 Task: Find connections with filter location Harelbeke with filter topic #aiwith filter profile language English with filter current company Wipro Digital with filter school Jaypee Institute of Information Technology, Noida with filter industry Fundraising with filter service category Mobile Marketing with filter keywords title Archivist
Action: Mouse moved to (537, 93)
Screenshot: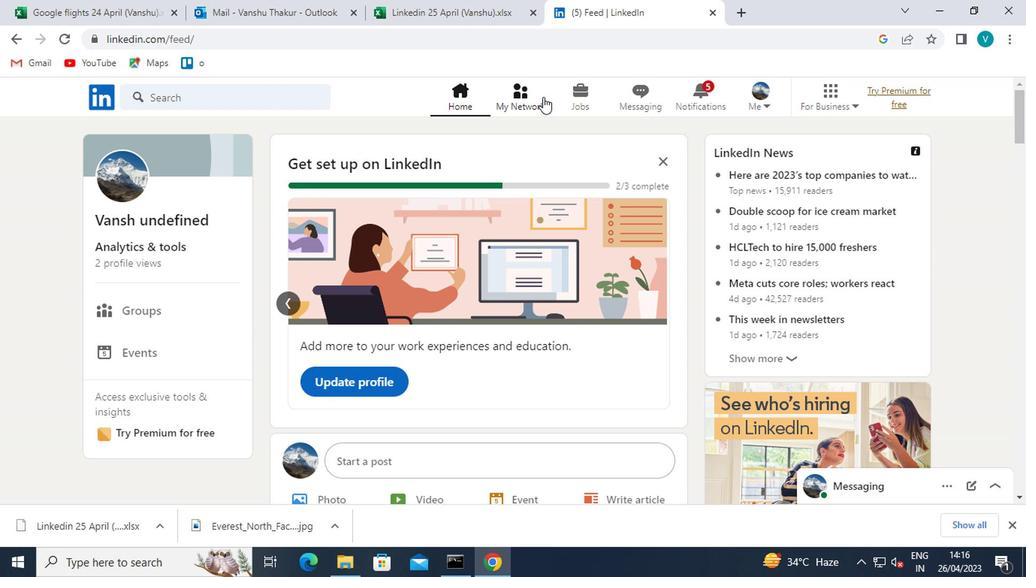 
Action: Mouse pressed left at (537, 93)
Screenshot: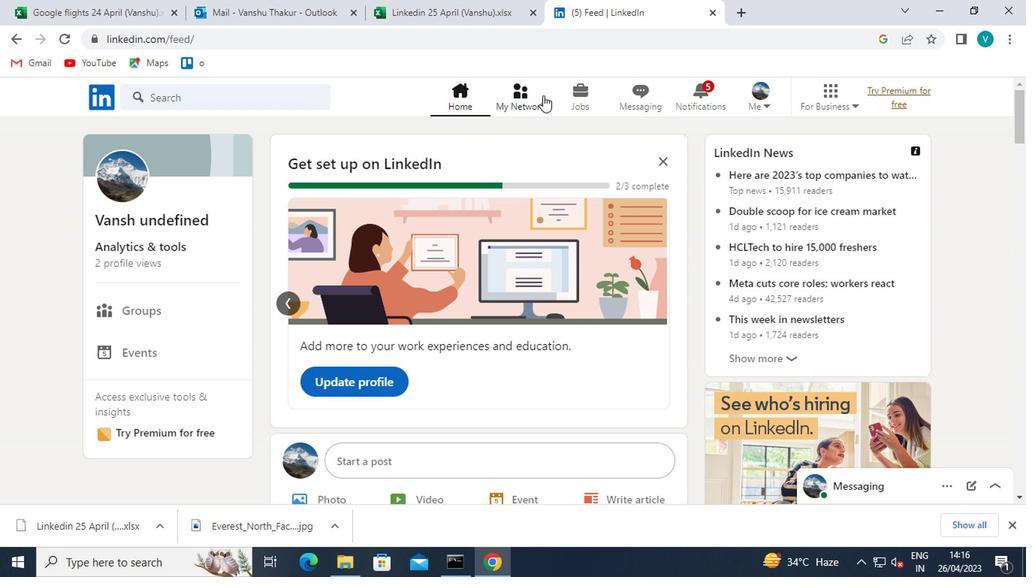 
Action: Mouse moved to (181, 183)
Screenshot: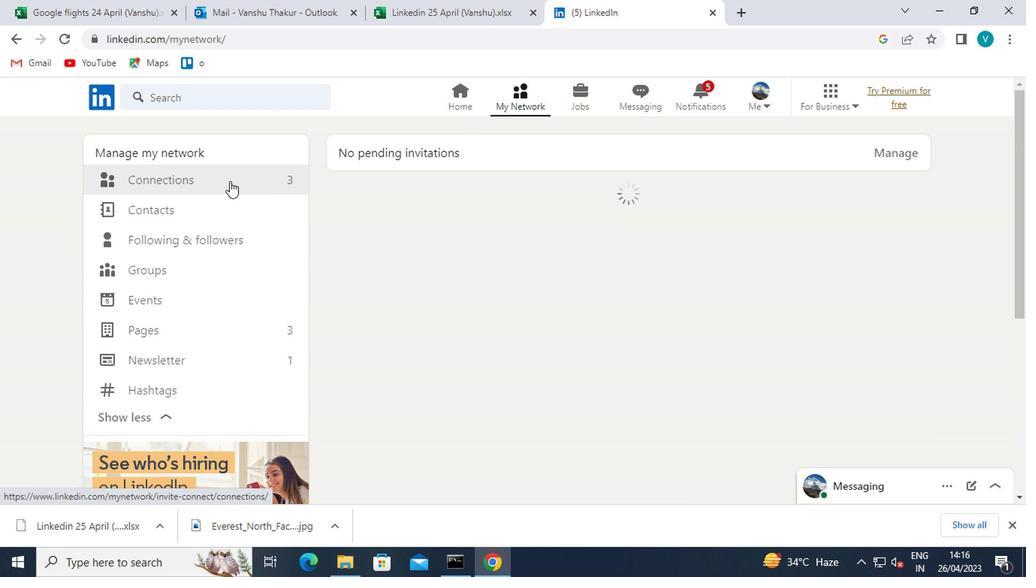 
Action: Mouse pressed left at (181, 183)
Screenshot: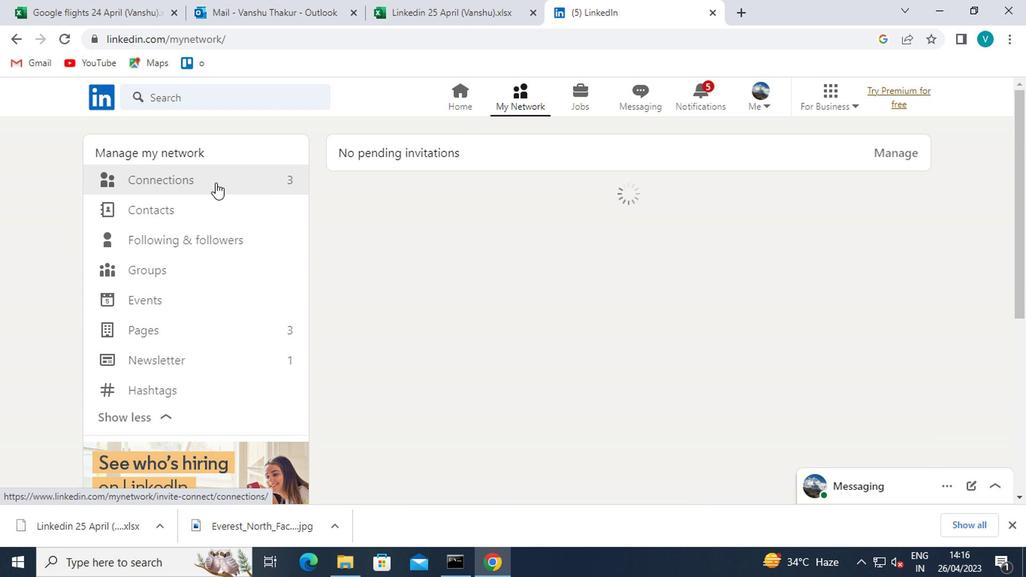 
Action: Mouse moved to (606, 176)
Screenshot: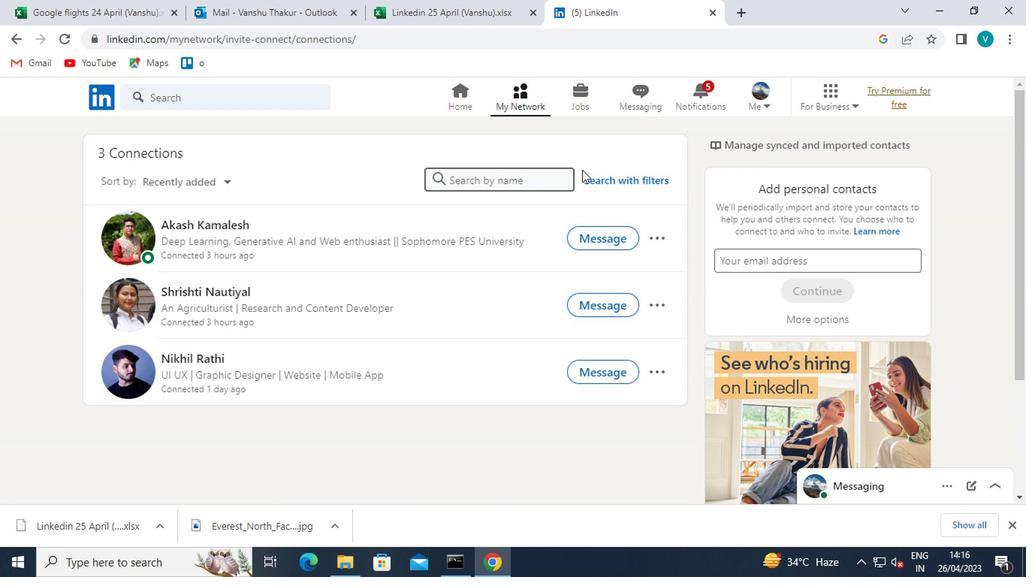 
Action: Mouse pressed left at (606, 176)
Screenshot: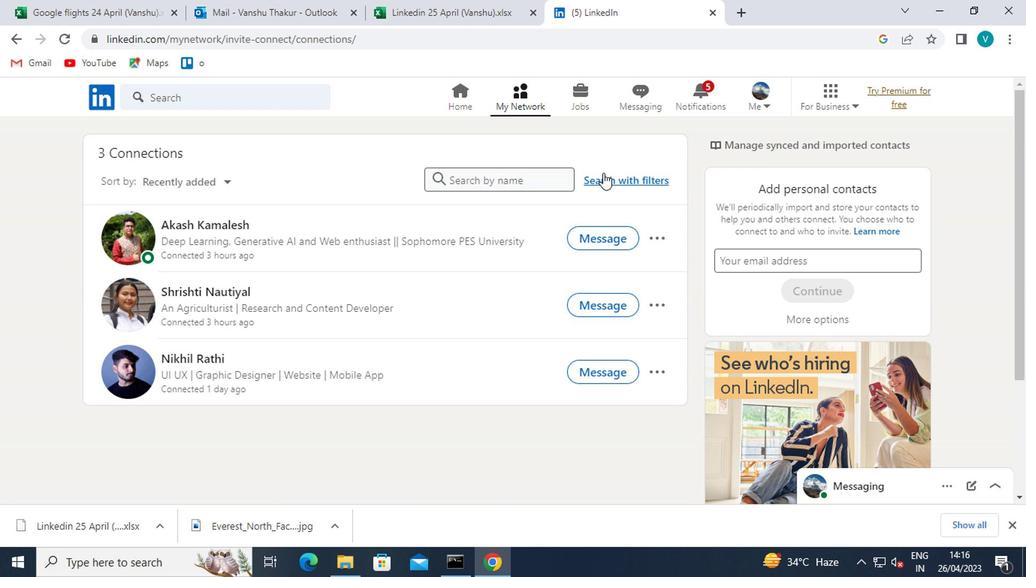 
Action: Mouse moved to (496, 142)
Screenshot: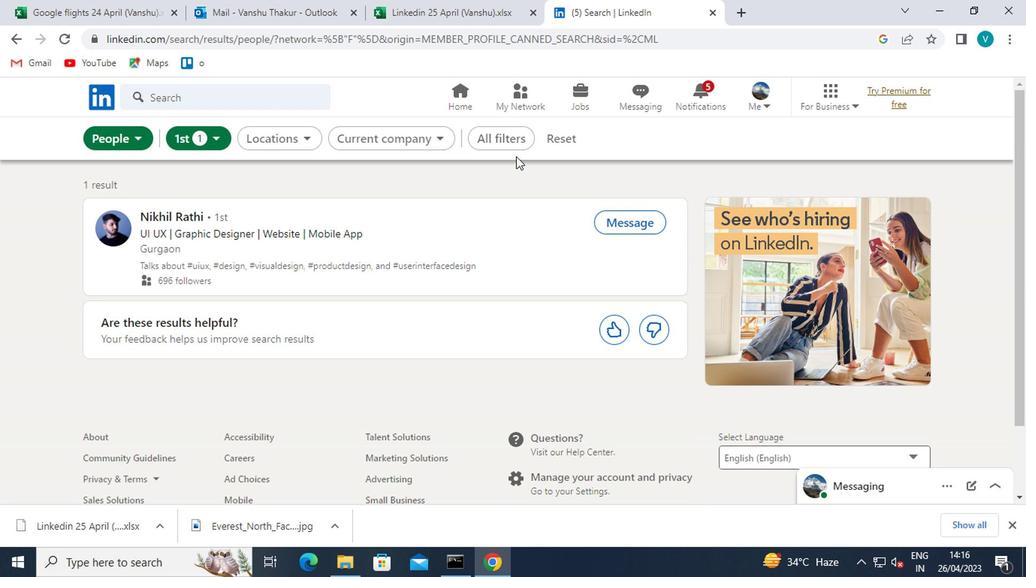 
Action: Mouse pressed left at (496, 142)
Screenshot: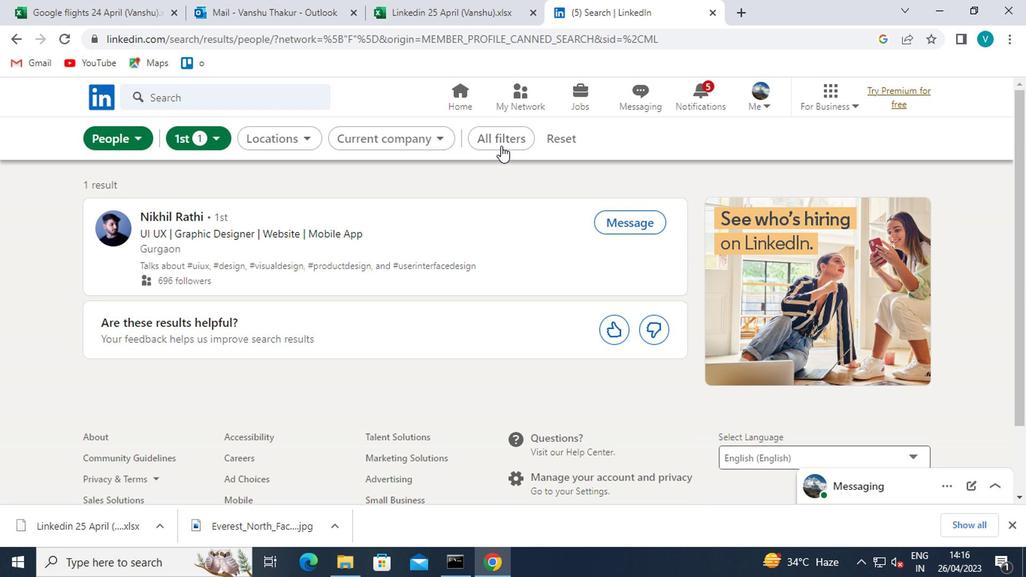 
Action: Mouse moved to (764, 277)
Screenshot: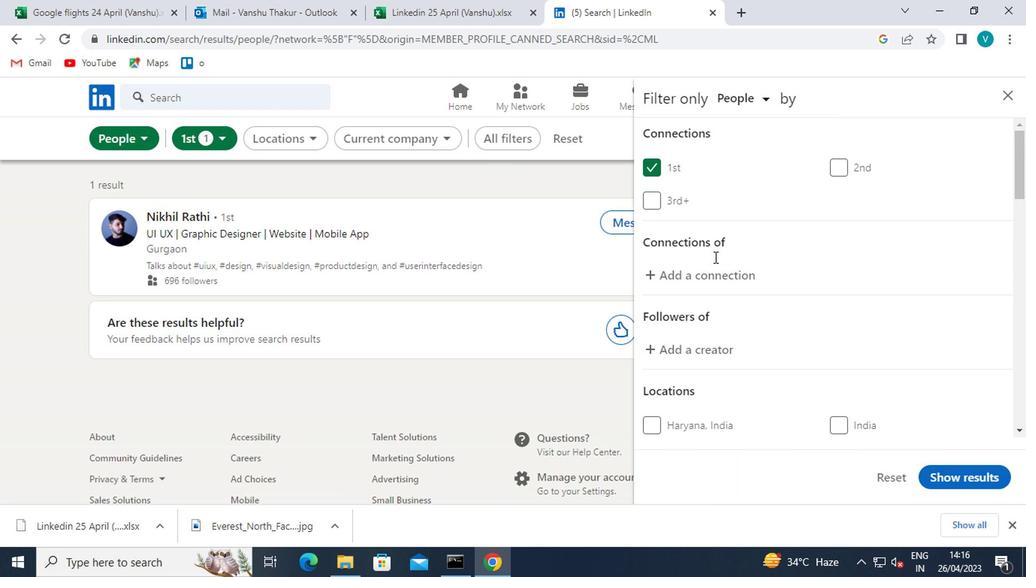 
Action: Mouse scrolled (764, 277) with delta (0, 0)
Screenshot: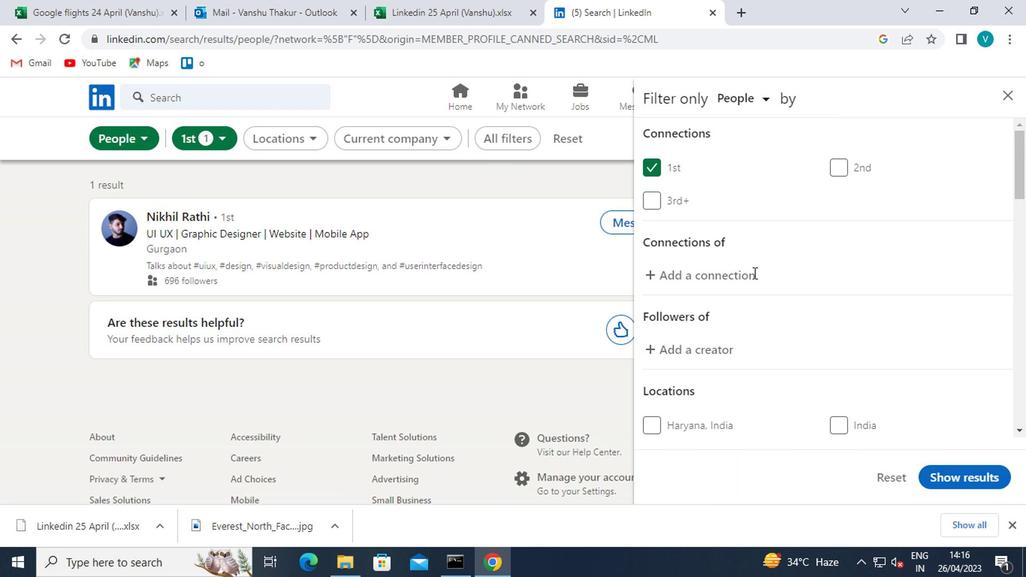 
Action: Mouse moved to (764, 279)
Screenshot: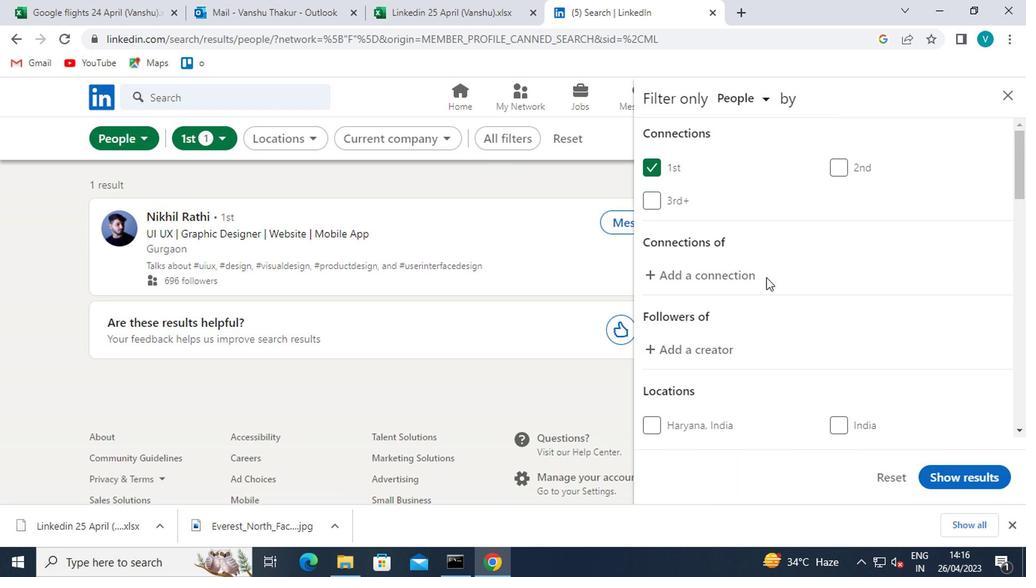 
Action: Mouse scrolled (764, 277) with delta (0, -1)
Screenshot: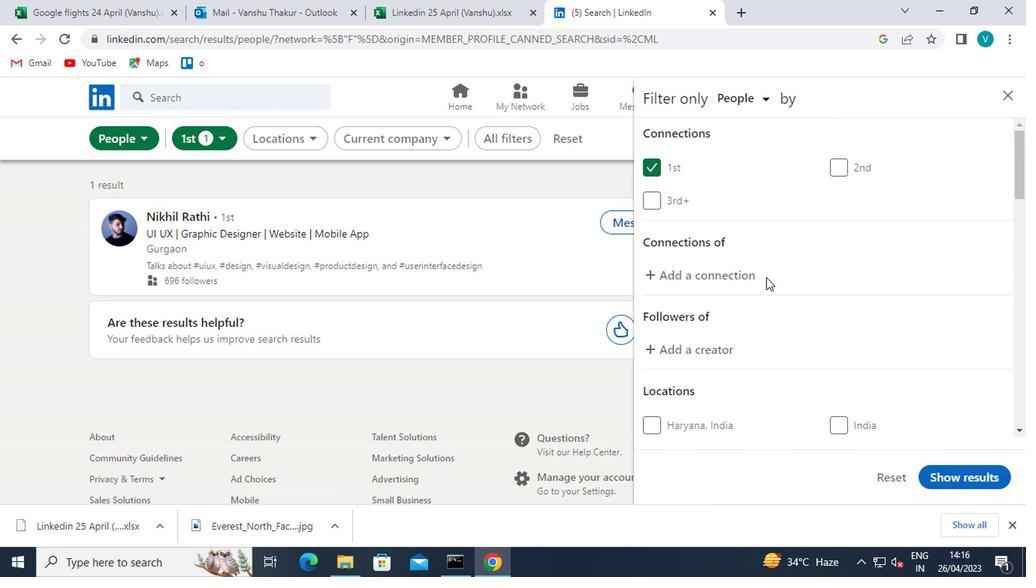 
Action: Mouse scrolled (764, 277) with delta (0, -1)
Screenshot: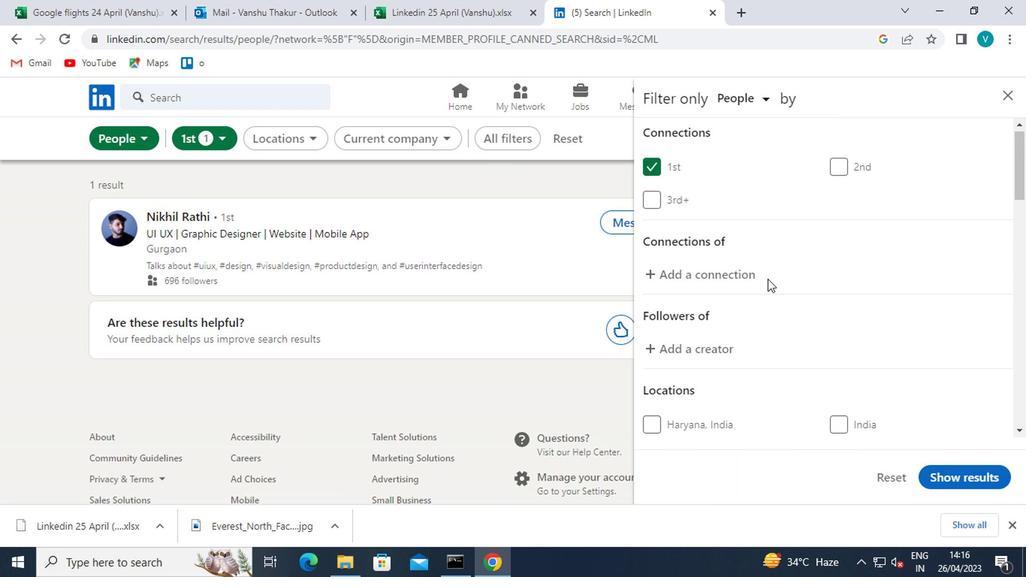 
Action: Mouse moved to (706, 265)
Screenshot: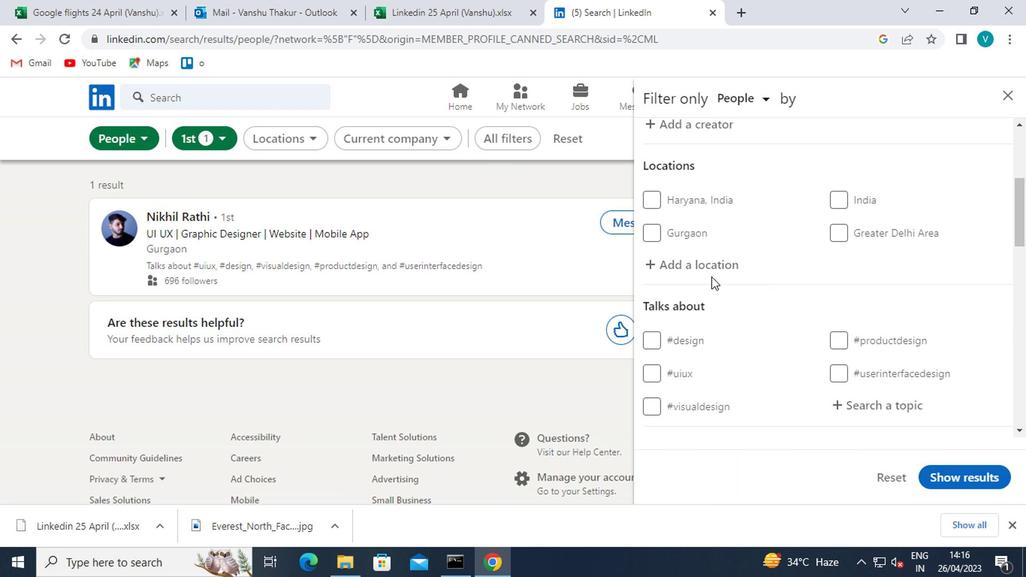 
Action: Mouse pressed left at (706, 265)
Screenshot: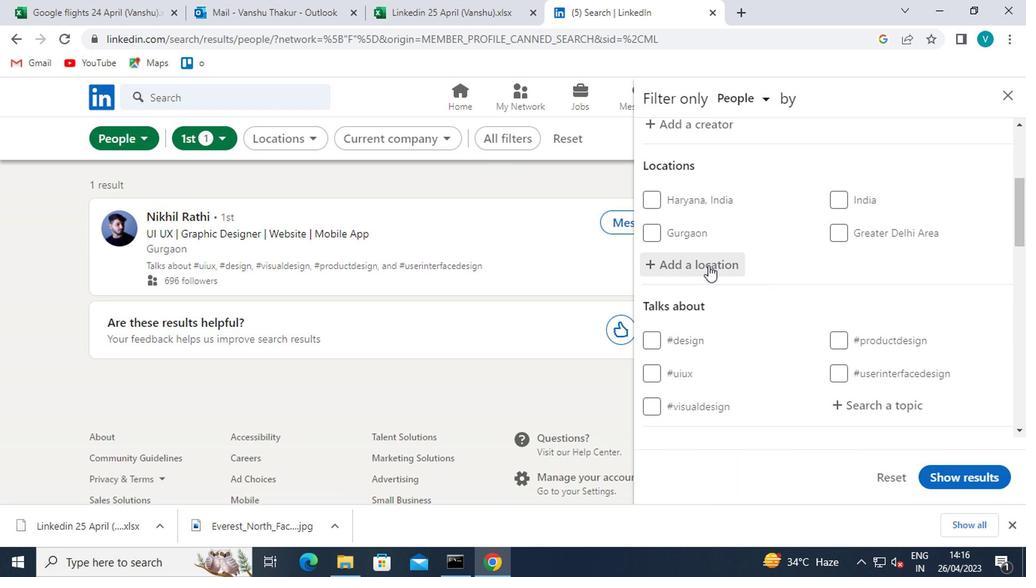
Action: Key pressed <Key.shift>HARELBEKE
Screenshot: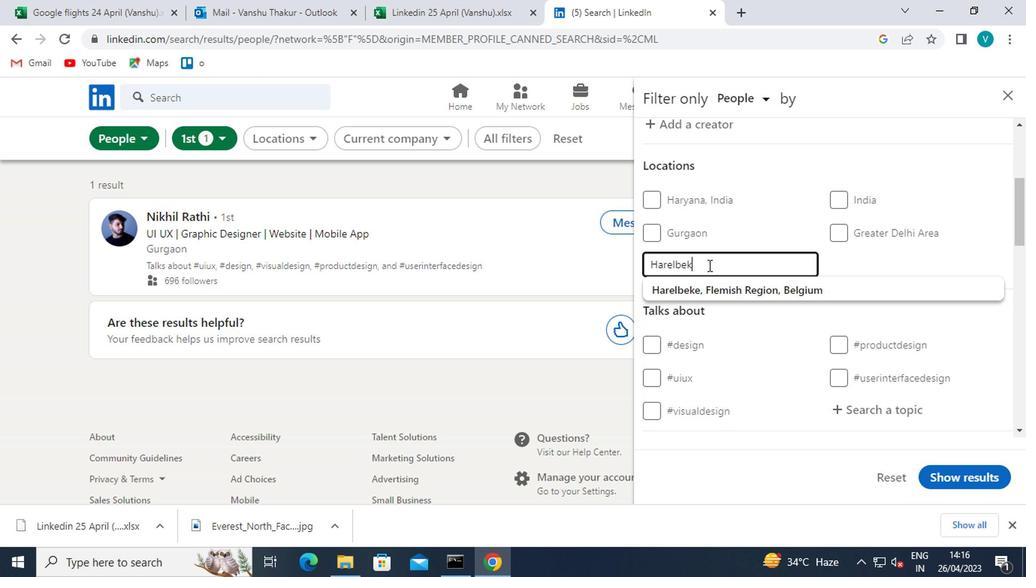 
Action: Mouse moved to (751, 295)
Screenshot: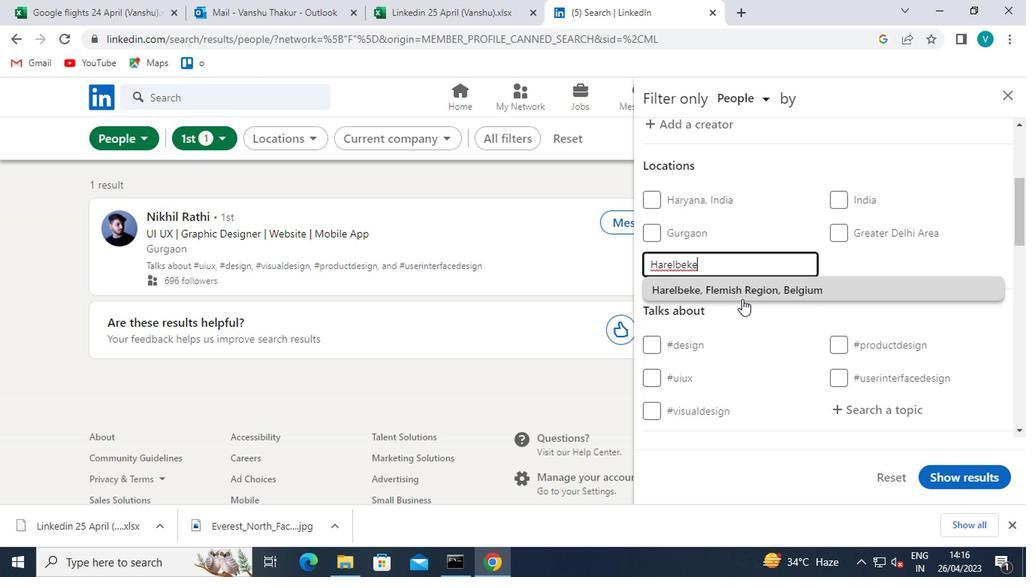 
Action: Mouse pressed left at (751, 295)
Screenshot: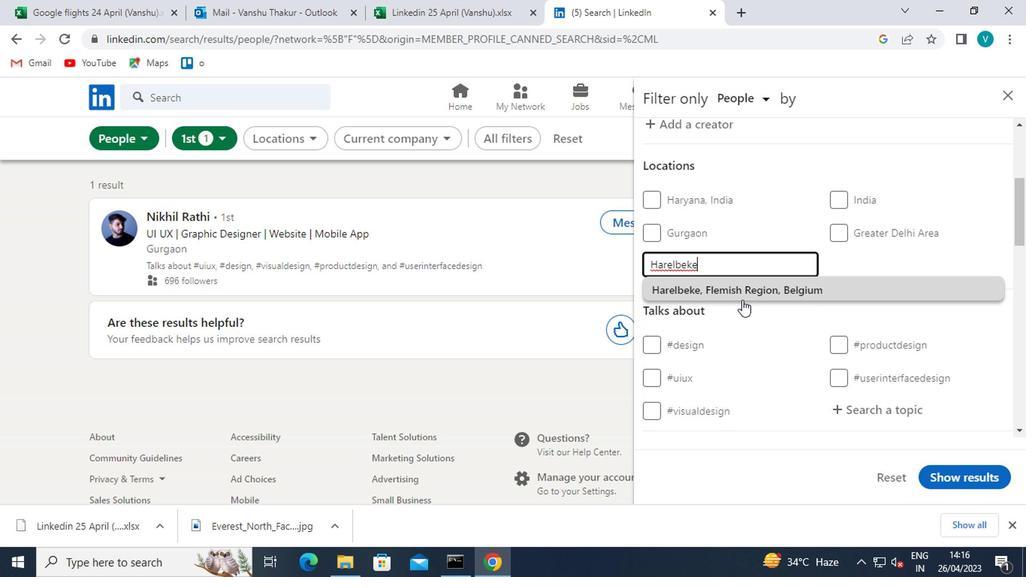 
Action: Mouse moved to (752, 294)
Screenshot: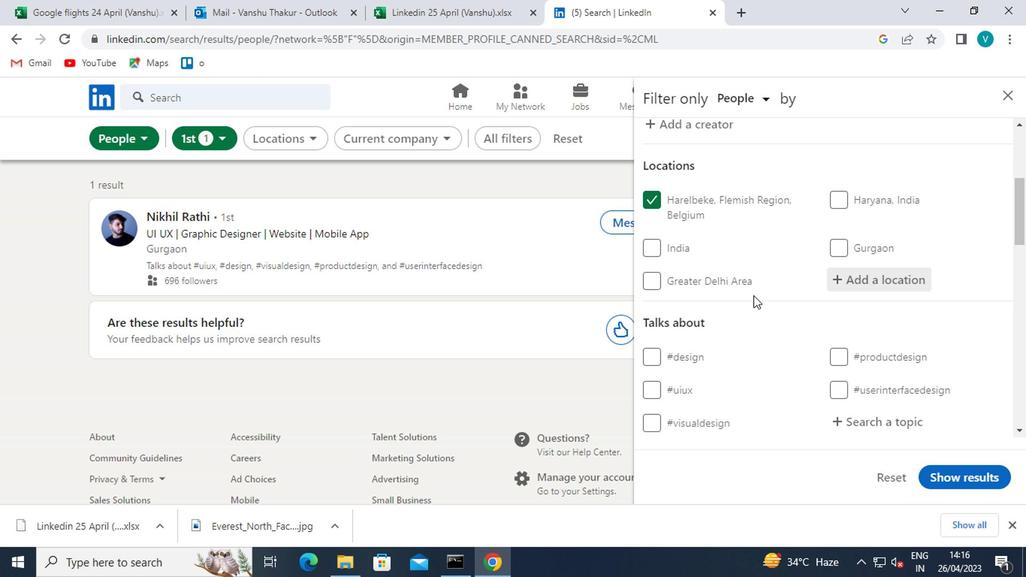 
Action: Mouse scrolled (752, 292) with delta (0, -1)
Screenshot: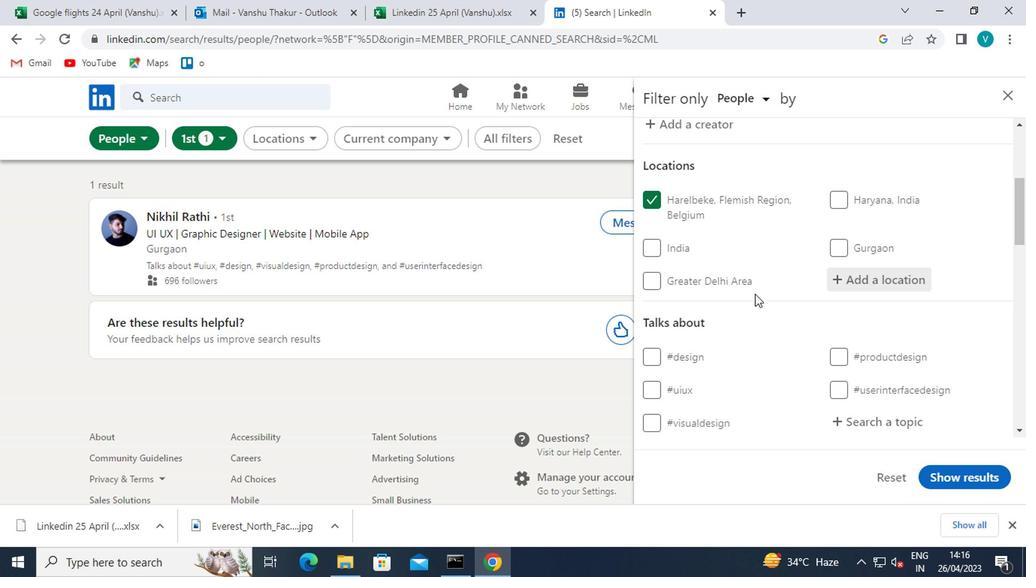 
Action: Mouse moved to (852, 345)
Screenshot: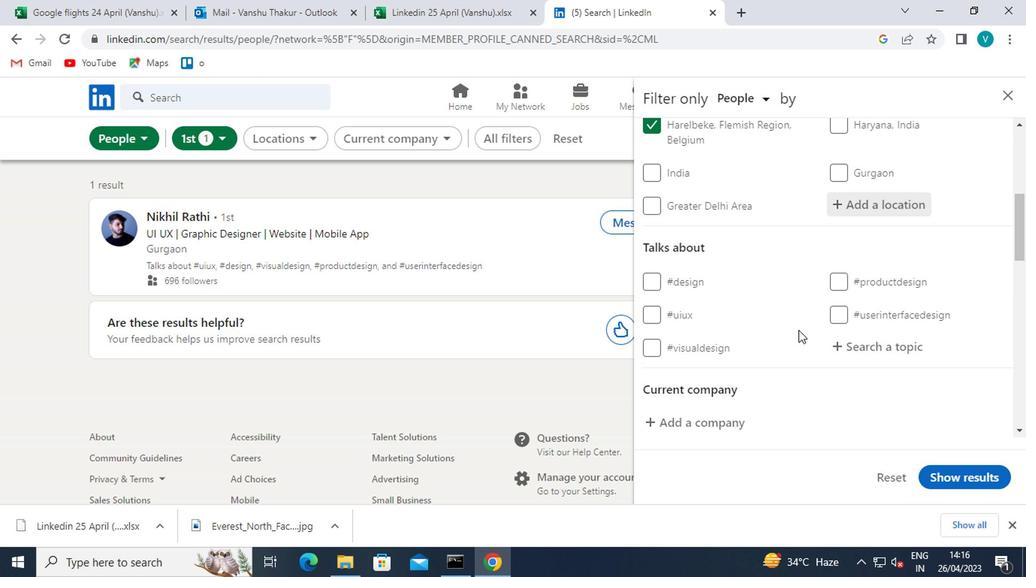 
Action: Mouse pressed left at (852, 345)
Screenshot: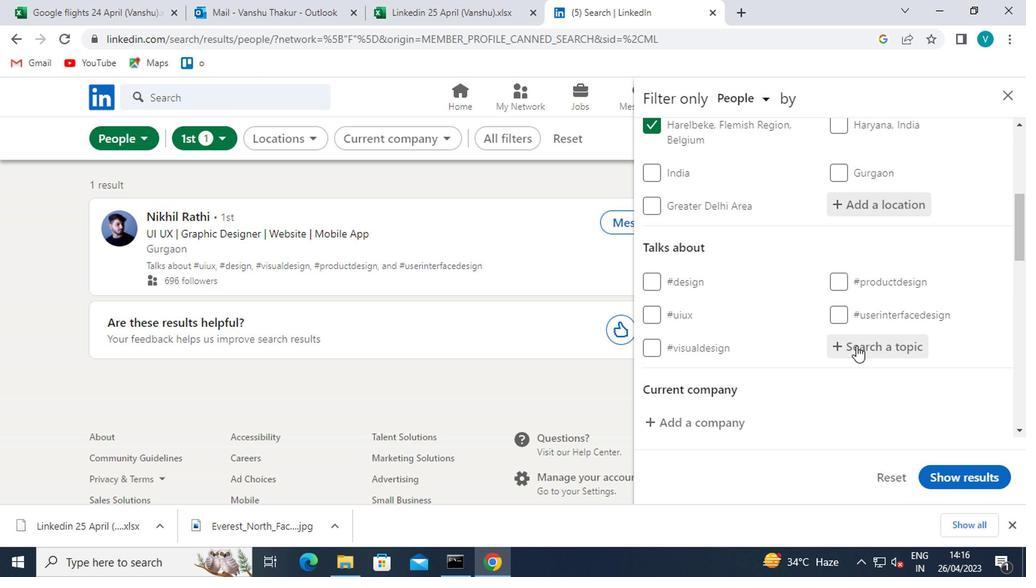 
Action: Mouse moved to (848, 347)
Screenshot: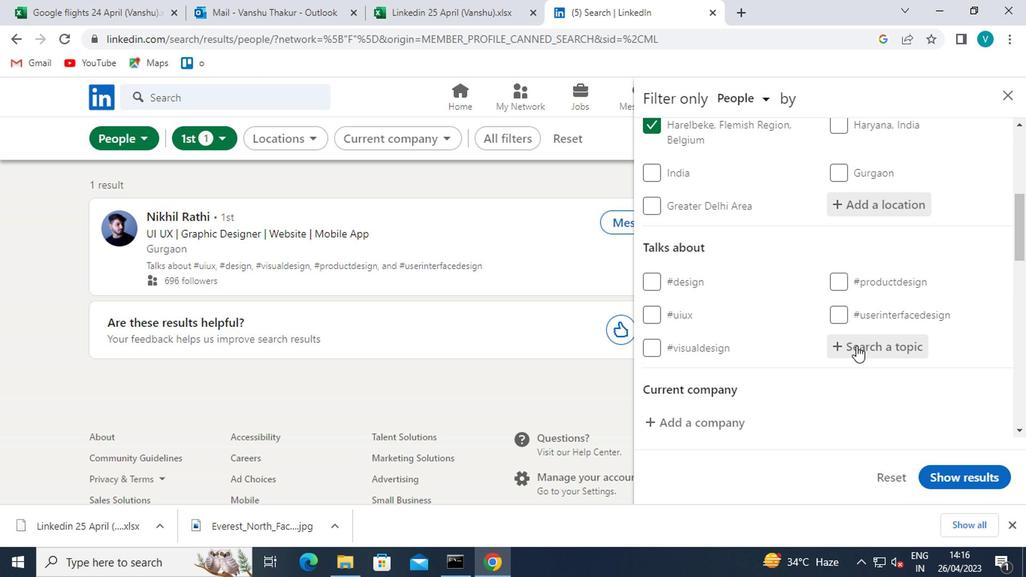 
Action: Key pressed <Key.shift>#AI
Screenshot: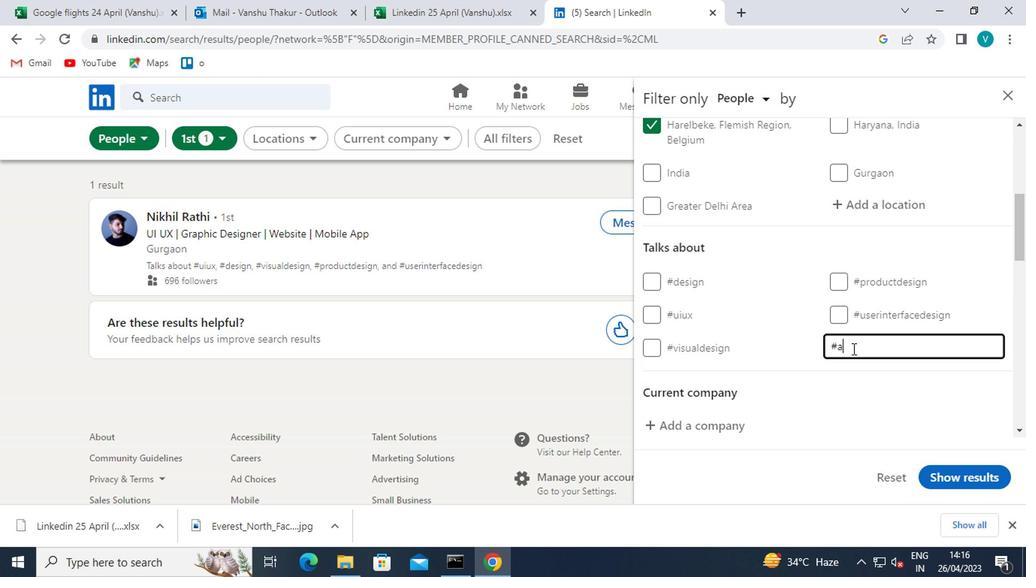 
Action: Mouse moved to (827, 367)
Screenshot: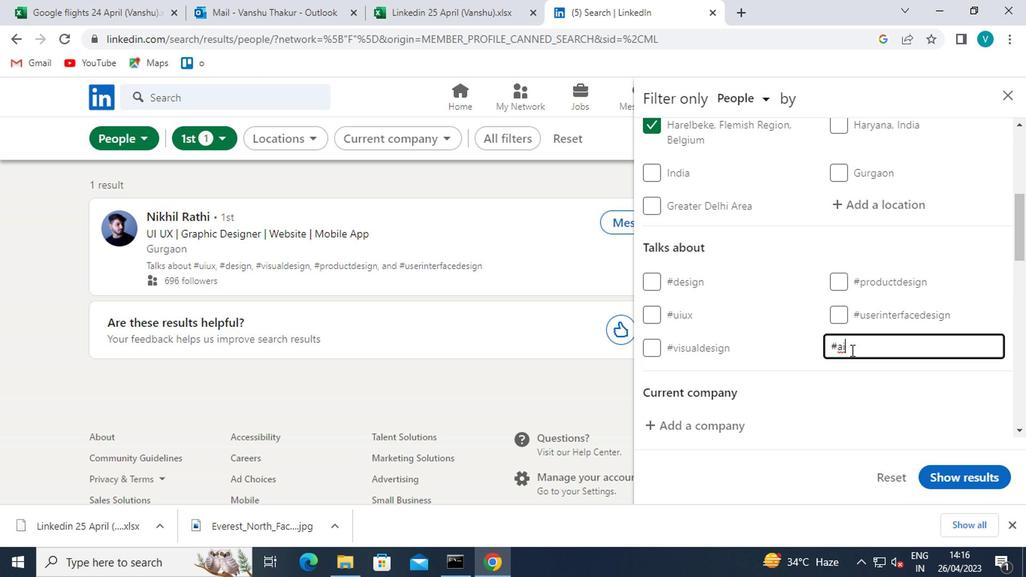
Action: Mouse pressed left at (827, 367)
Screenshot: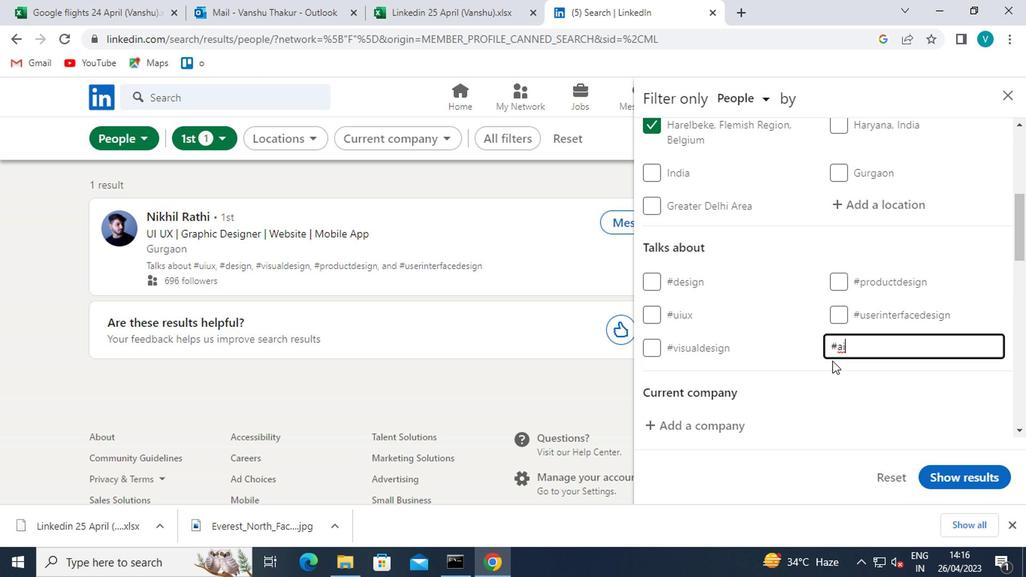 
Action: Mouse moved to (831, 367)
Screenshot: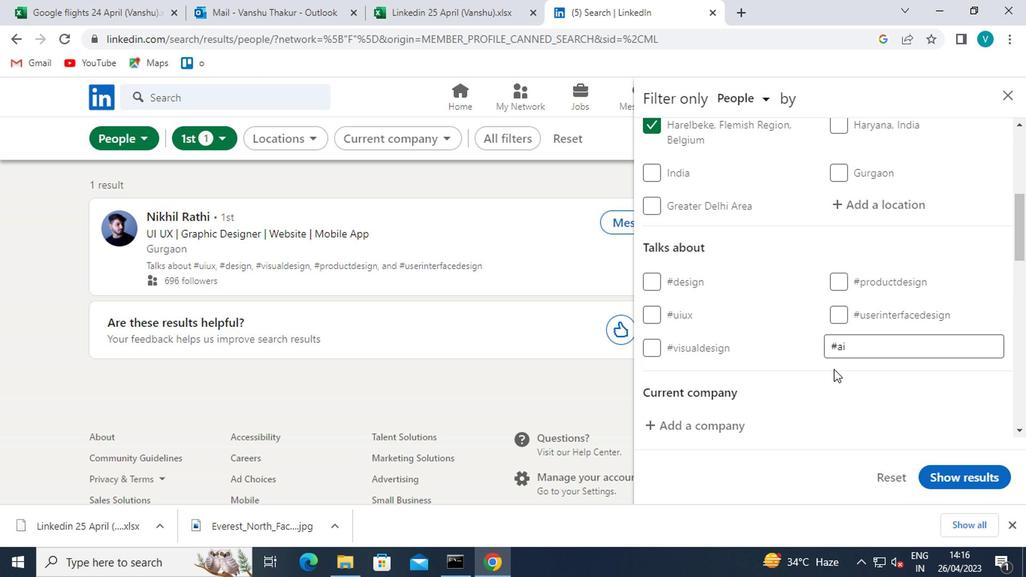 
Action: Mouse scrolled (831, 366) with delta (0, -1)
Screenshot: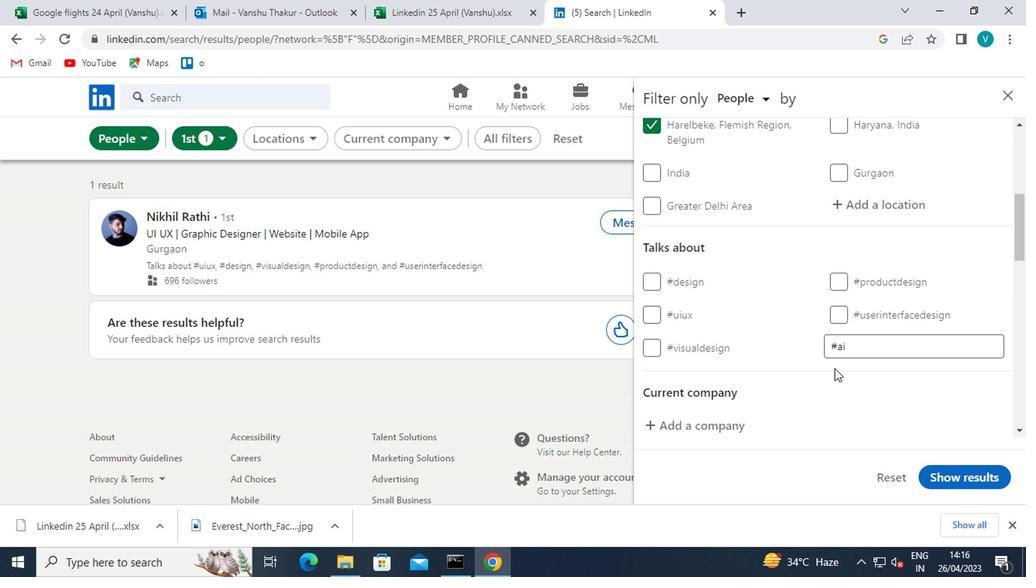 
Action: Mouse scrolled (831, 366) with delta (0, -1)
Screenshot: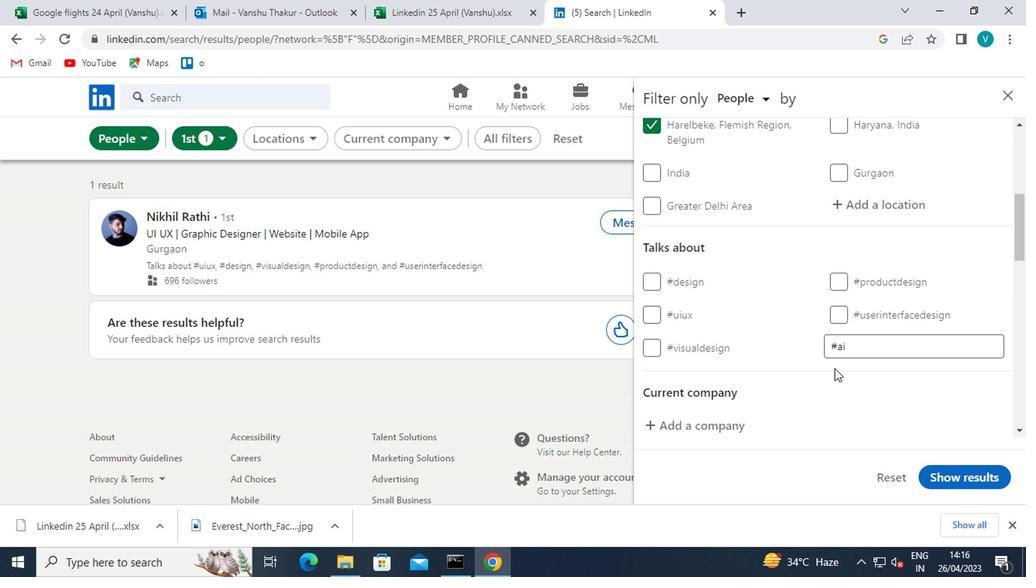 
Action: Mouse scrolled (831, 366) with delta (0, -1)
Screenshot: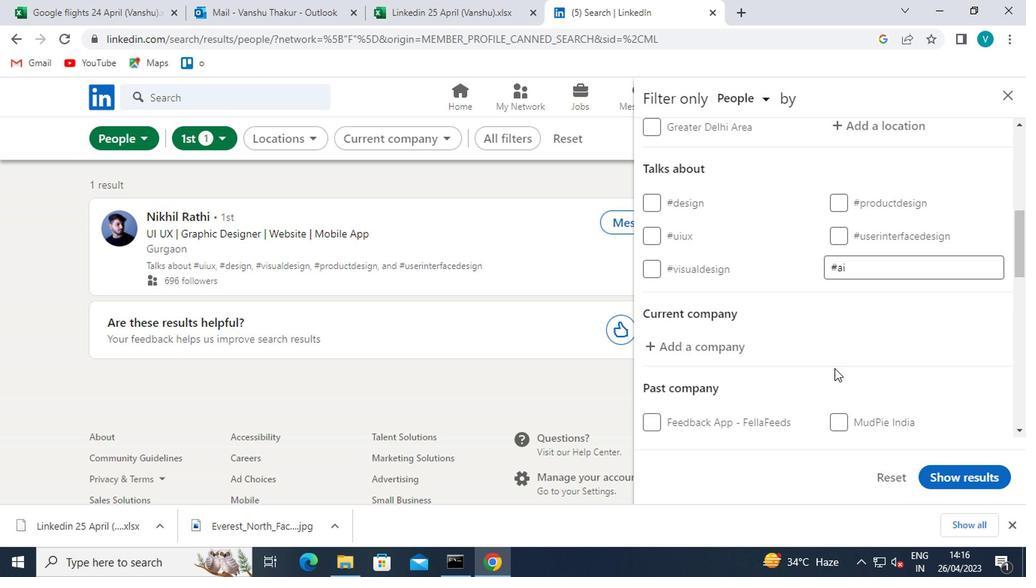 
Action: Mouse scrolled (831, 366) with delta (0, -1)
Screenshot: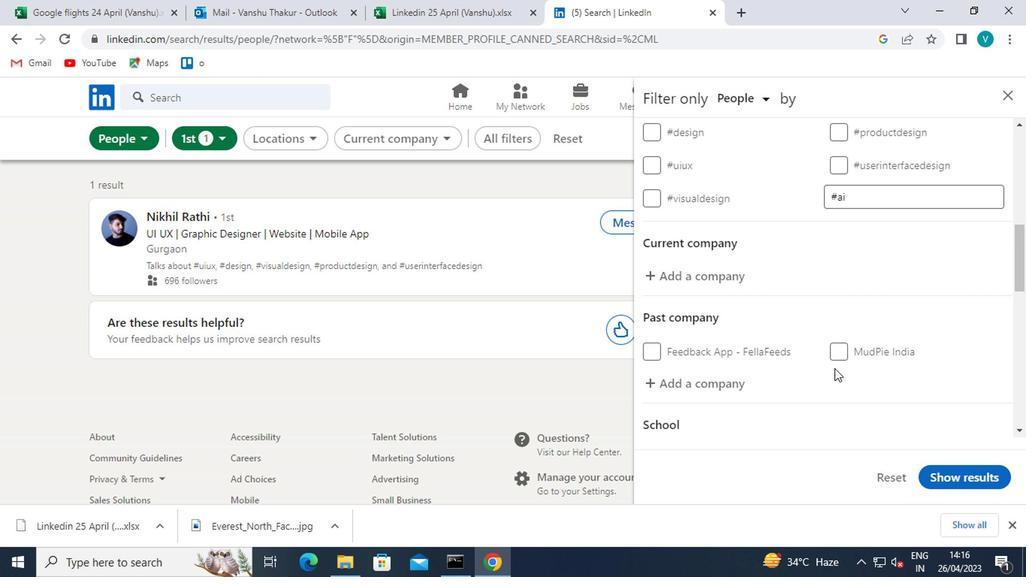 
Action: Mouse moved to (831, 367)
Screenshot: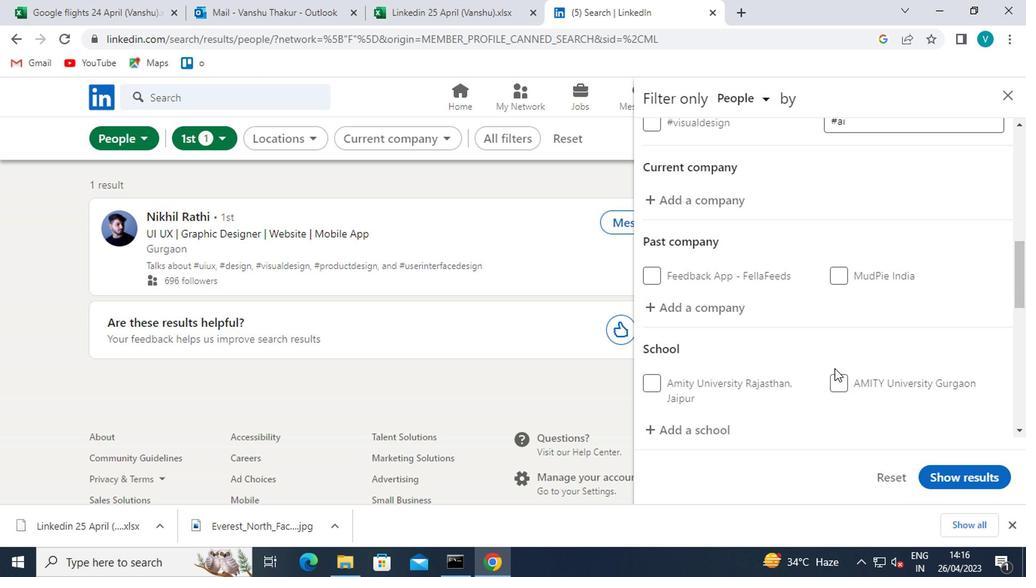 
Action: Mouse scrolled (831, 366) with delta (0, -1)
Screenshot: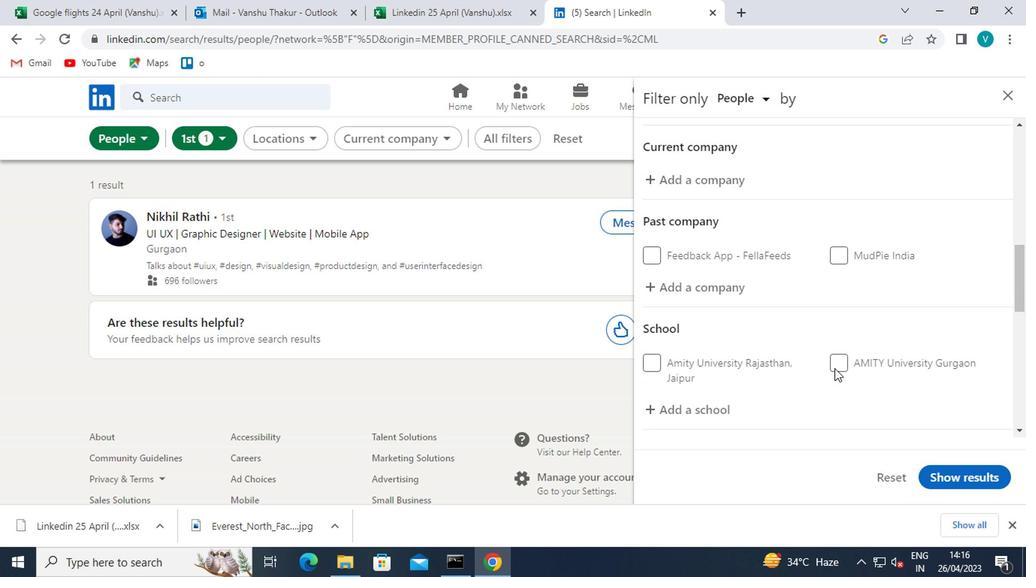 
Action: Mouse moved to (830, 367)
Screenshot: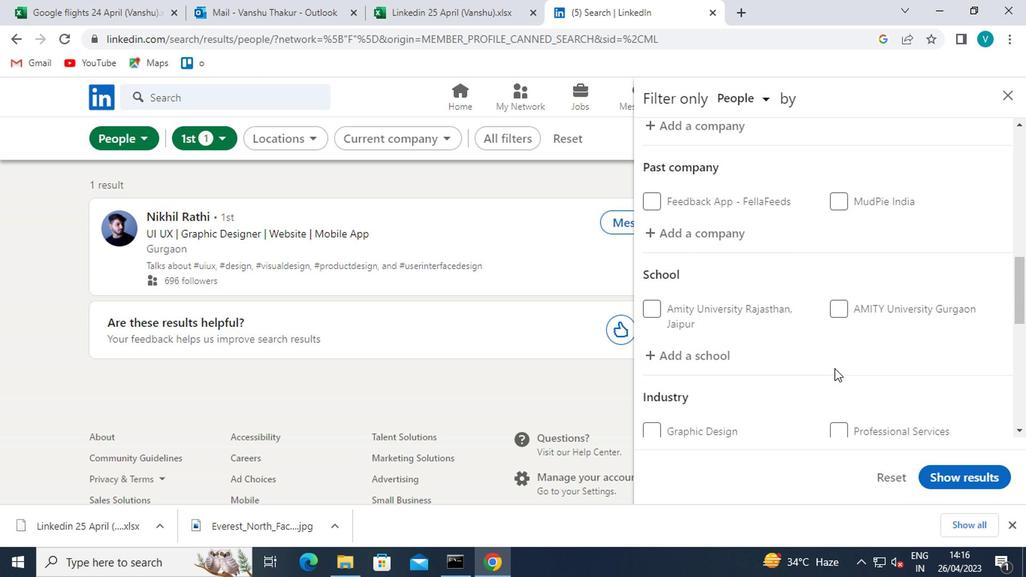 
Action: Mouse scrolled (830, 366) with delta (0, -1)
Screenshot: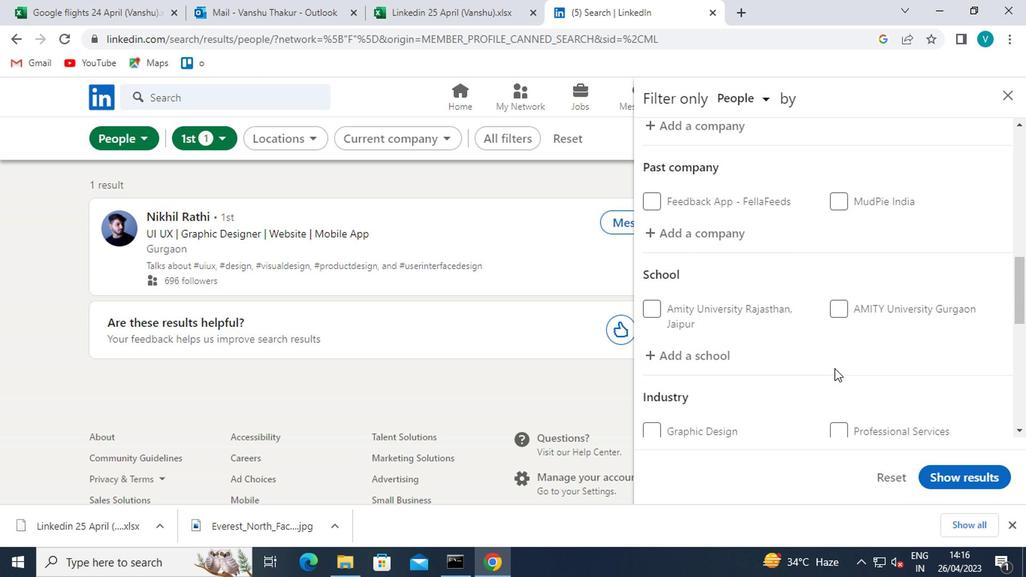 
Action: Mouse moved to (650, 390)
Screenshot: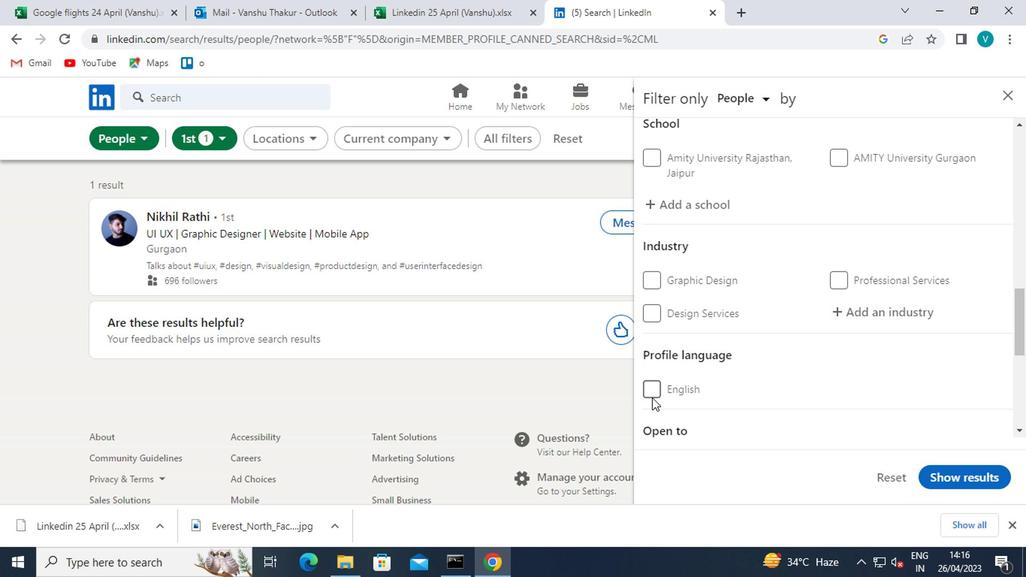 
Action: Mouse pressed left at (650, 390)
Screenshot: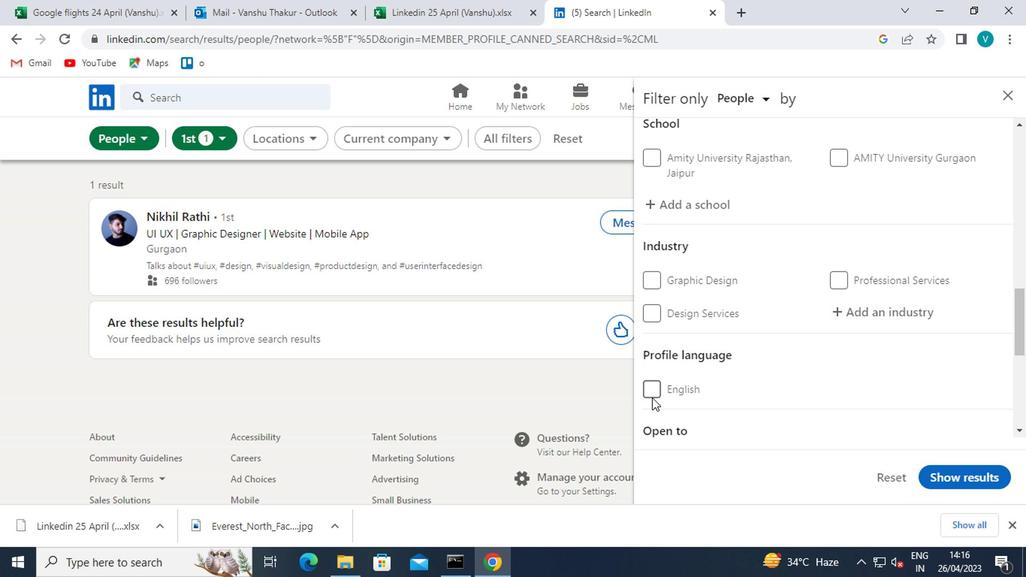 
Action: Mouse moved to (792, 366)
Screenshot: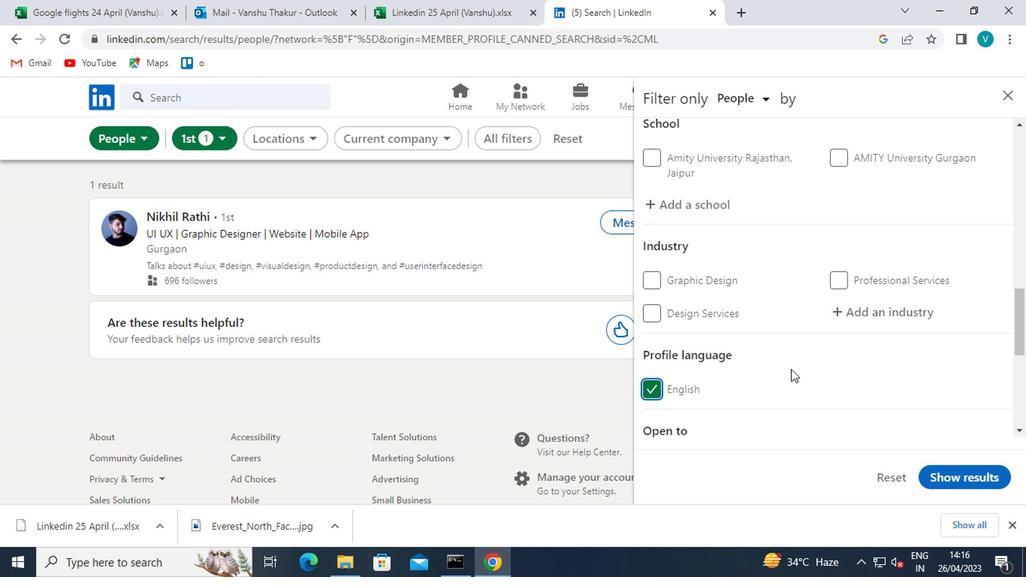 
Action: Mouse scrolled (792, 366) with delta (0, 0)
Screenshot: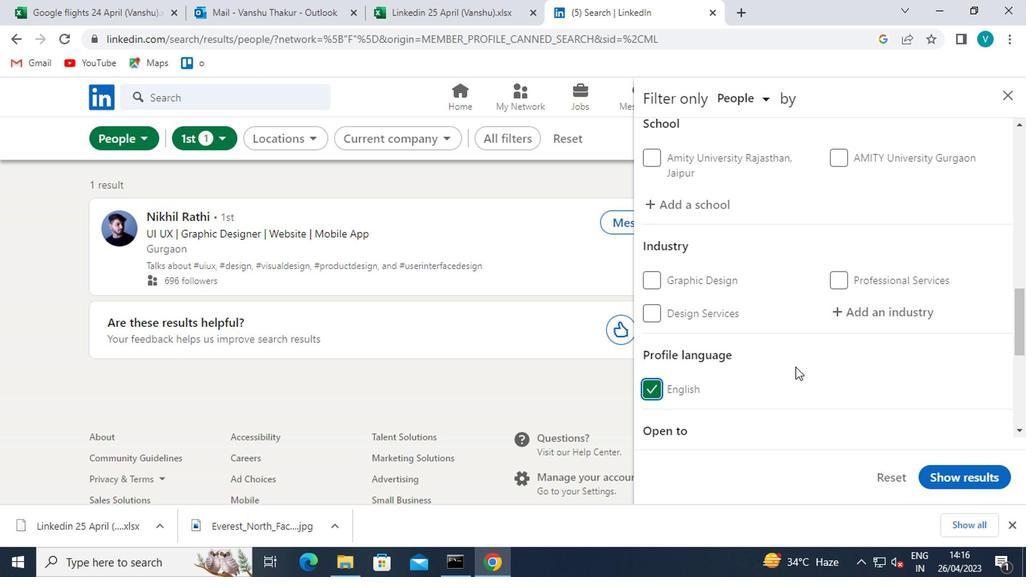 
Action: Mouse scrolled (792, 366) with delta (0, 0)
Screenshot: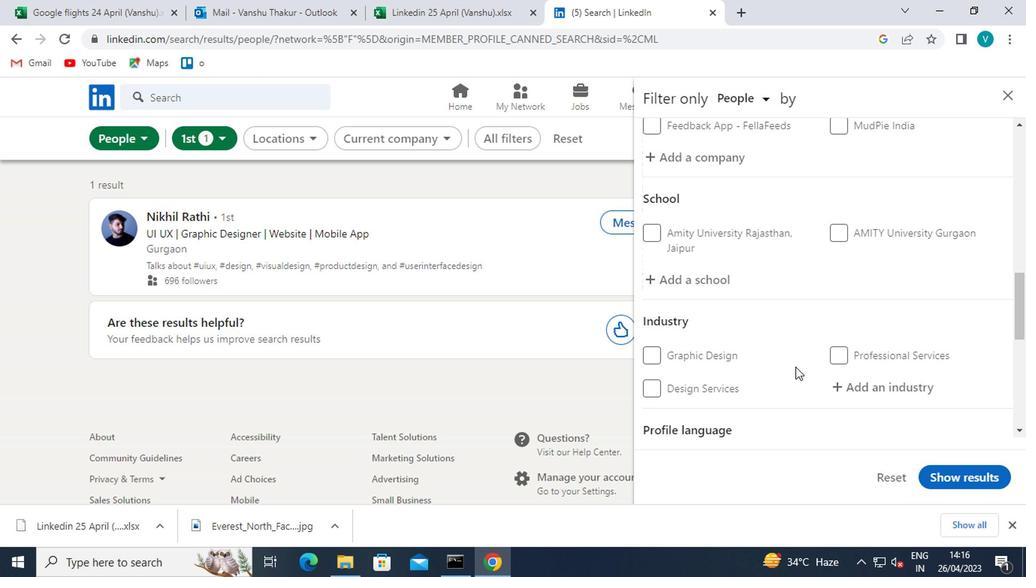 
Action: Mouse scrolled (792, 366) with delta (0, 0)
Screenshot: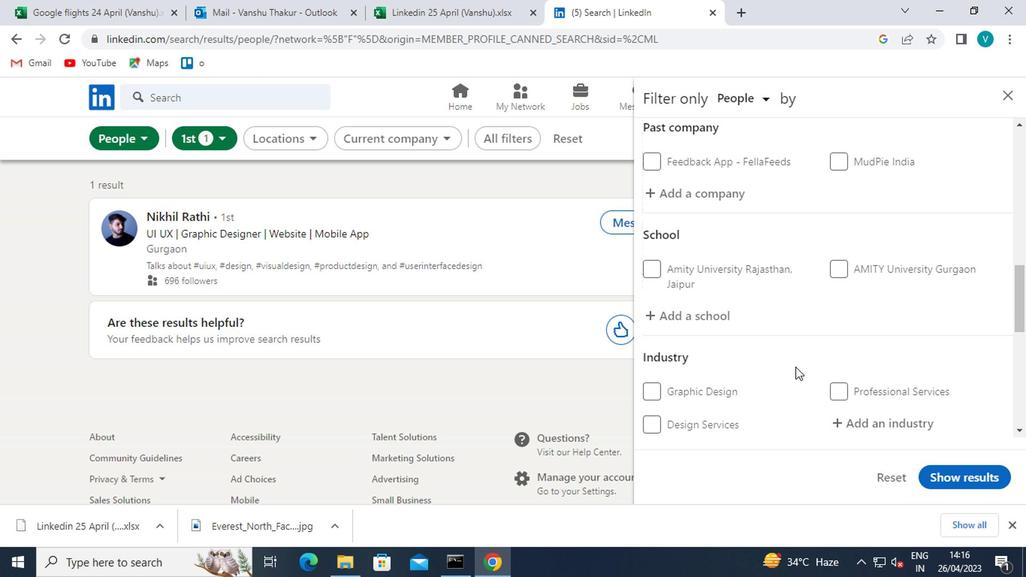 
Action: Mouse moved to (712, 206)
Screenshot: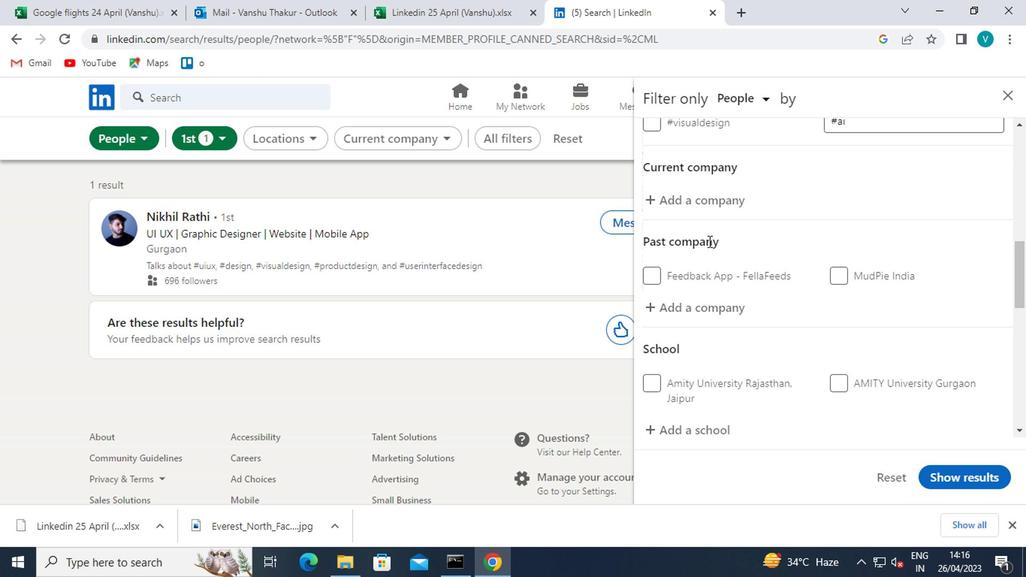 
Action: Mouse pressed left at (712, 206)
Screenshot: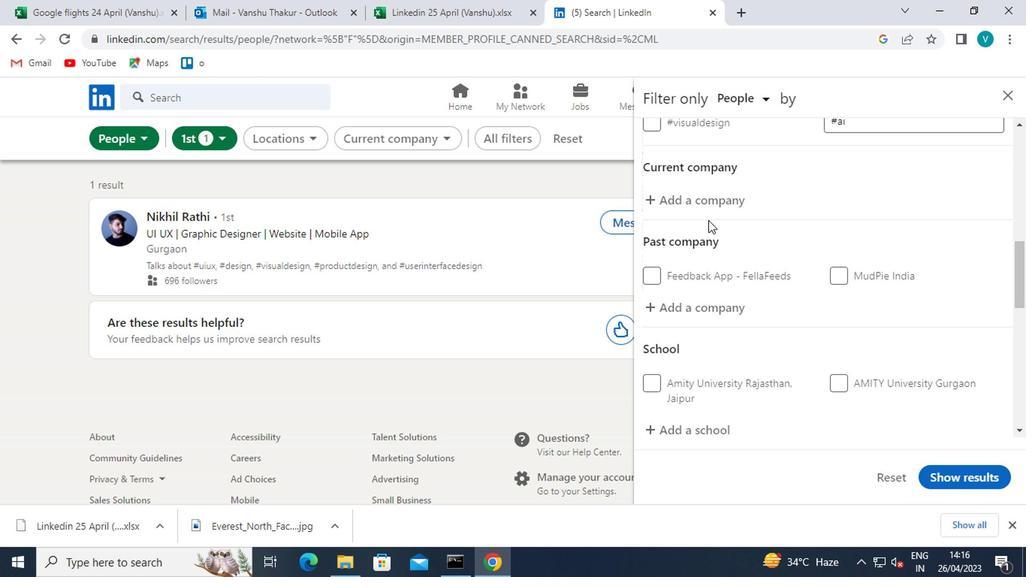
Action: Mouse moved to (707, 206)
Screenshot: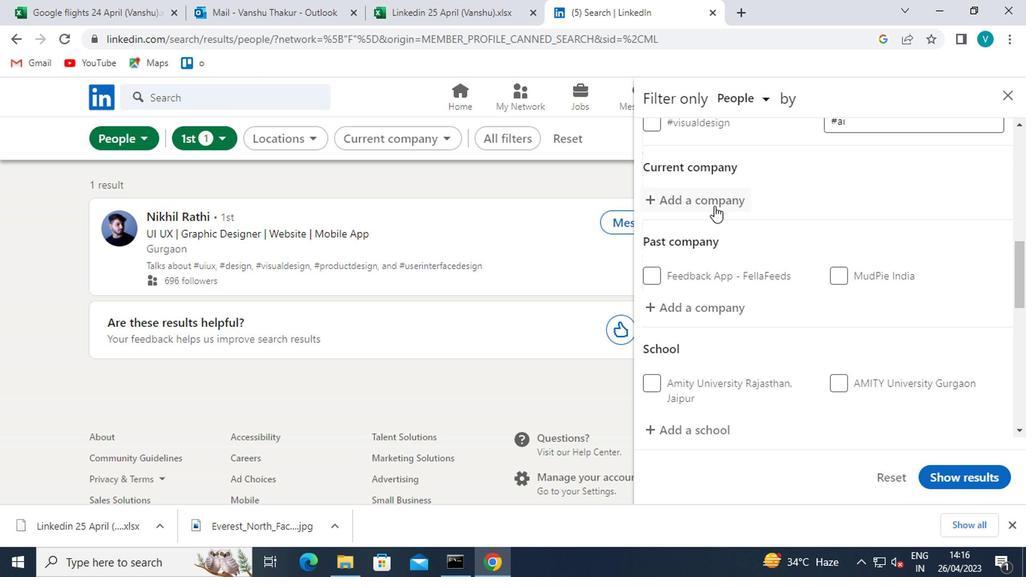 
Action: Key pressed <Key.shift>WIPRO<Key.space>
Screenshot: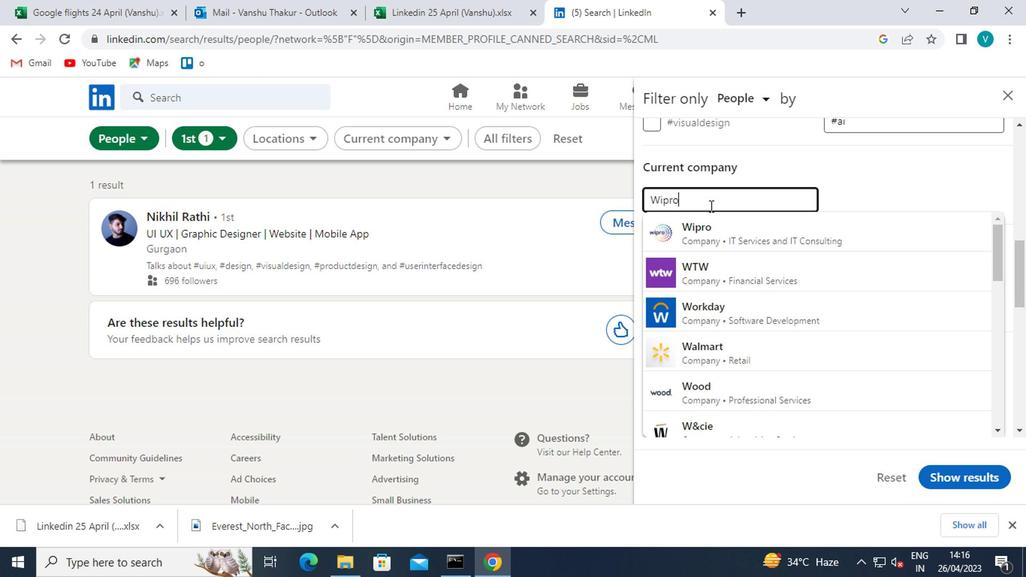 
Action: Mouse moved to (705, 358)
Screenshot: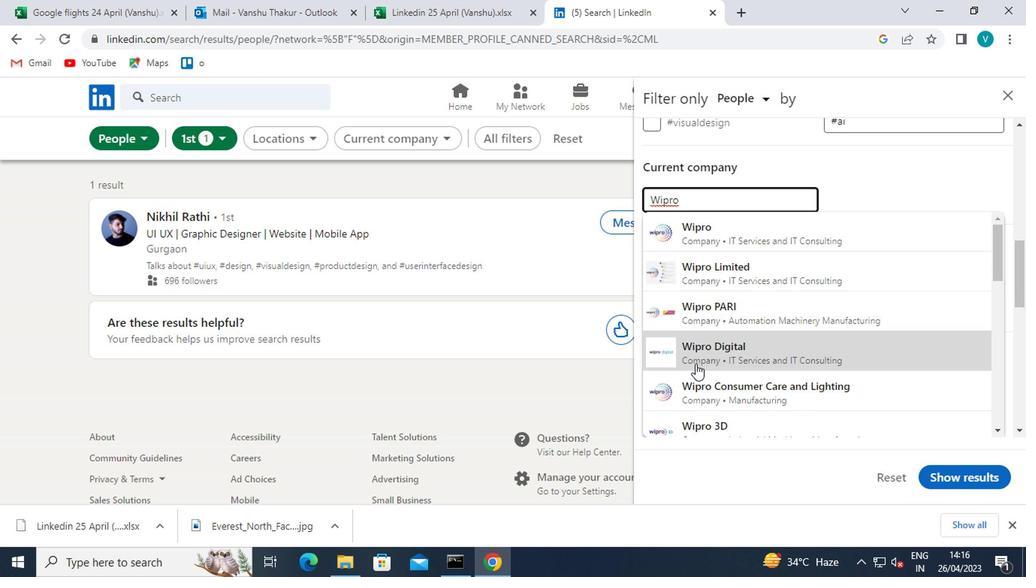 
Action: Mouse pressed left at (705, 358)
Screenshot: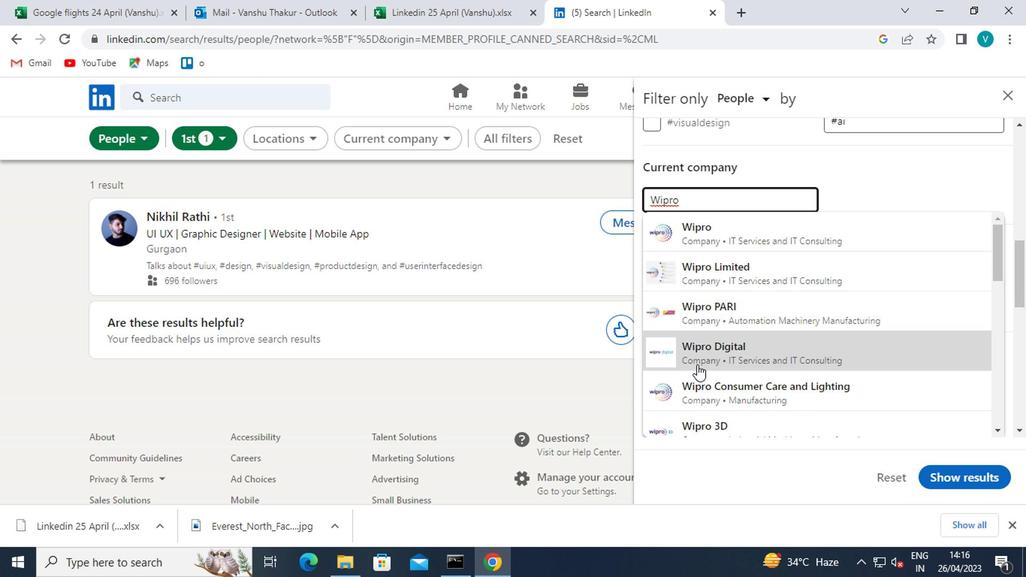 
Action: Mouse moved to (724, 337)
Screenshot: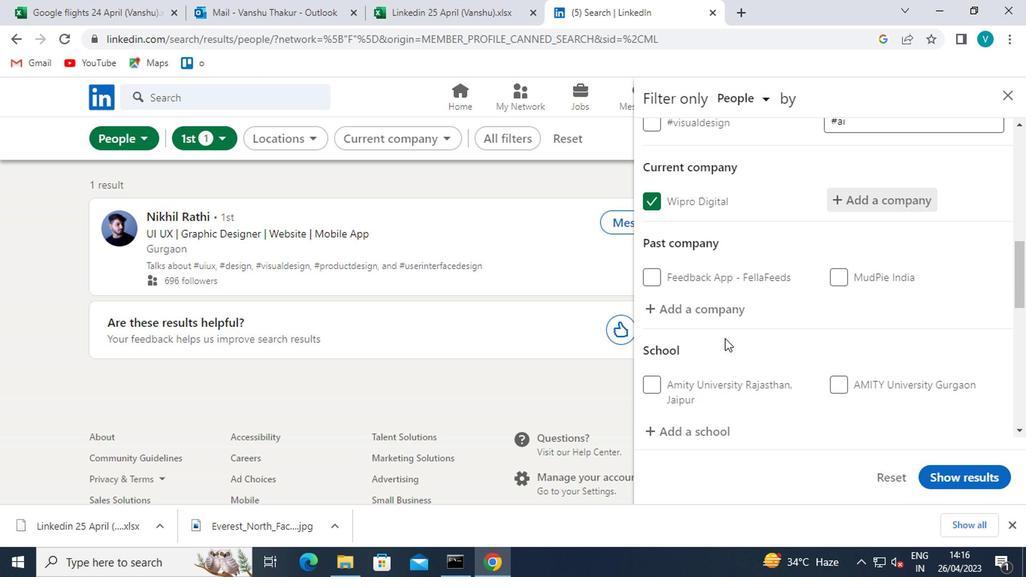 
Action: Mouse scrolled (724, 336) with delta (0, -1)
Screenshot: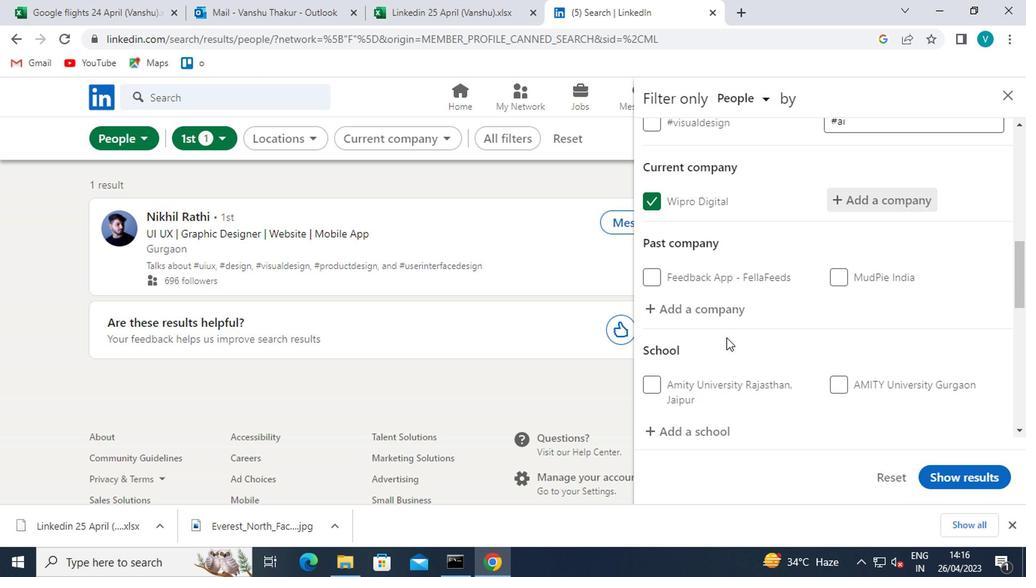 
Action: Mouse scrolled (724, 336) with delta (0, -1)
Screenshot: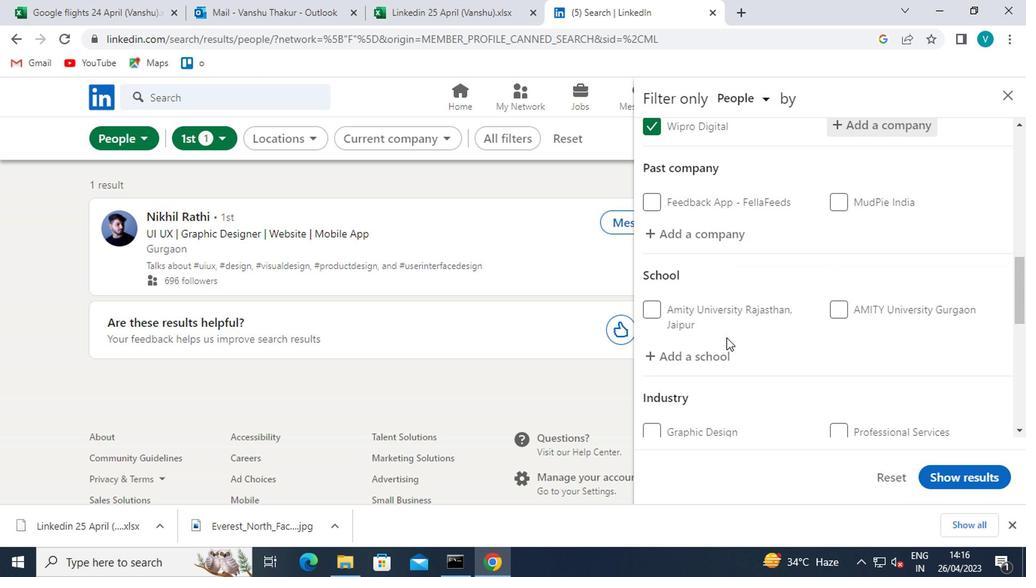
Action: Mouse moved to (700, 285)
Screenshot: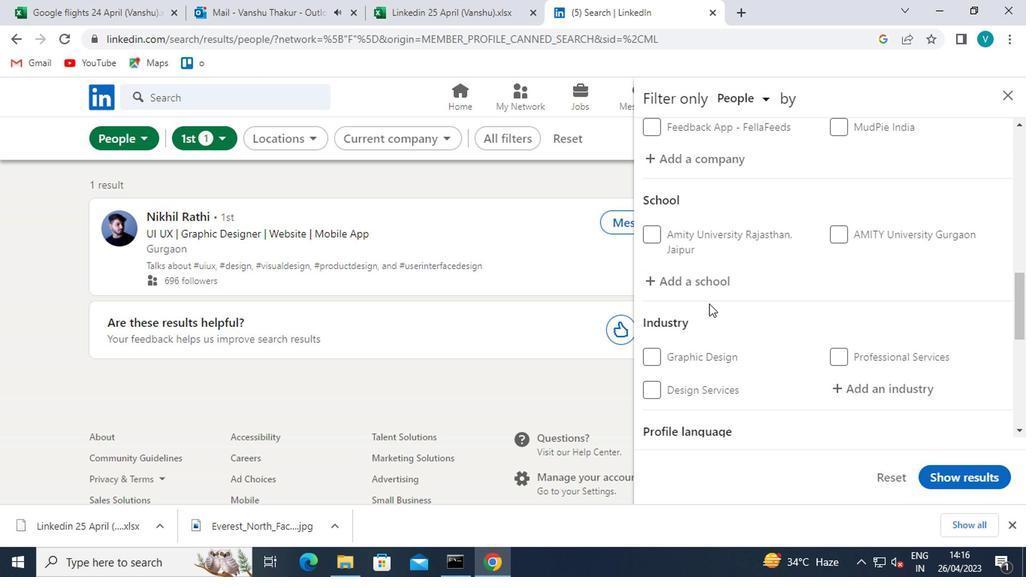 
Action: Mouse pressed left at (700, 285)
Screenshot: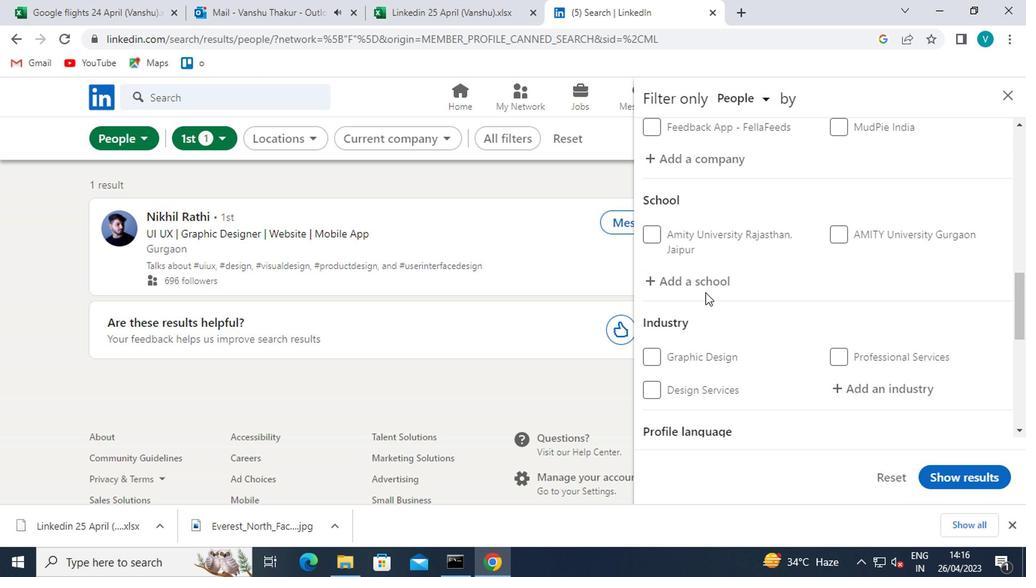 
Action: Mouse moved to (694, 287)
Screenshot: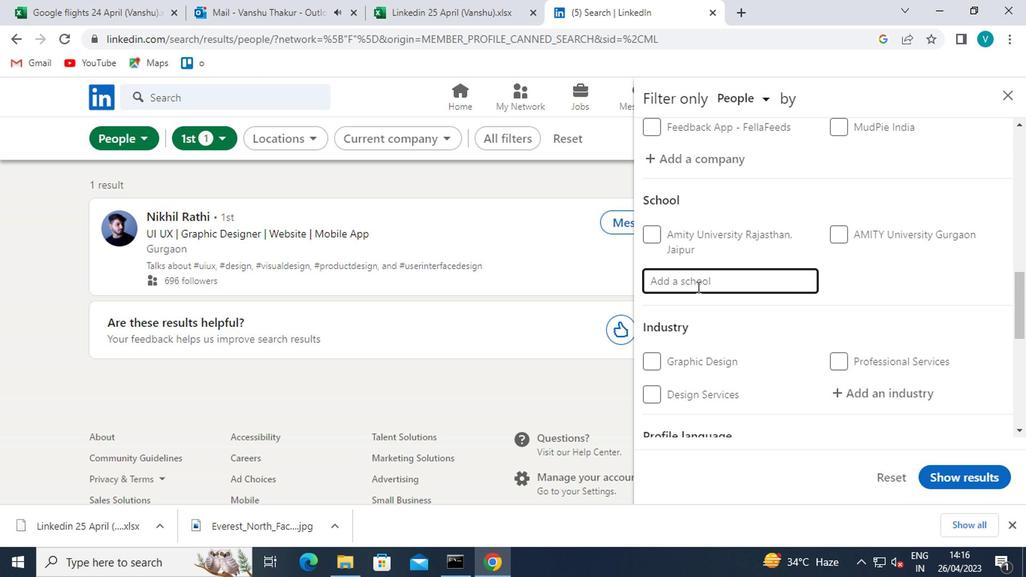 
Action: Key pressed <Key.shift>
Screenshot: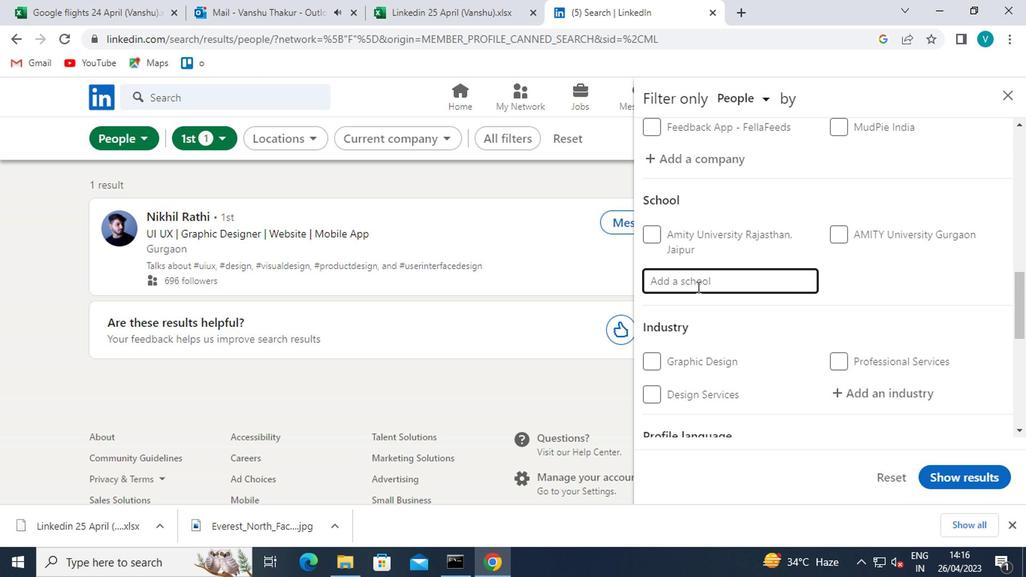 
Action: Mouse moved to (692, 288)
Screenshot: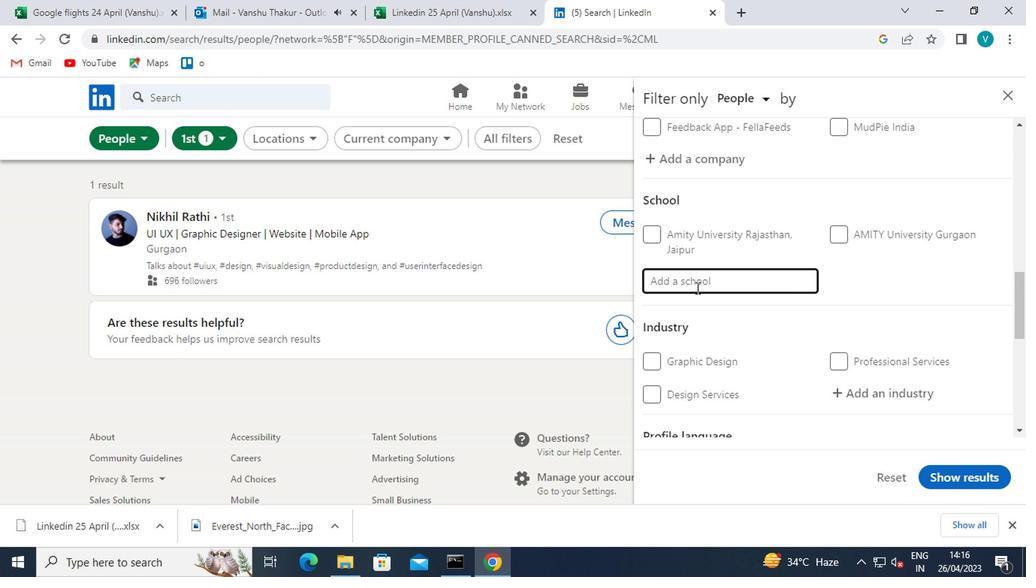 
Action: Key pressed JAYPEE
Screenshot: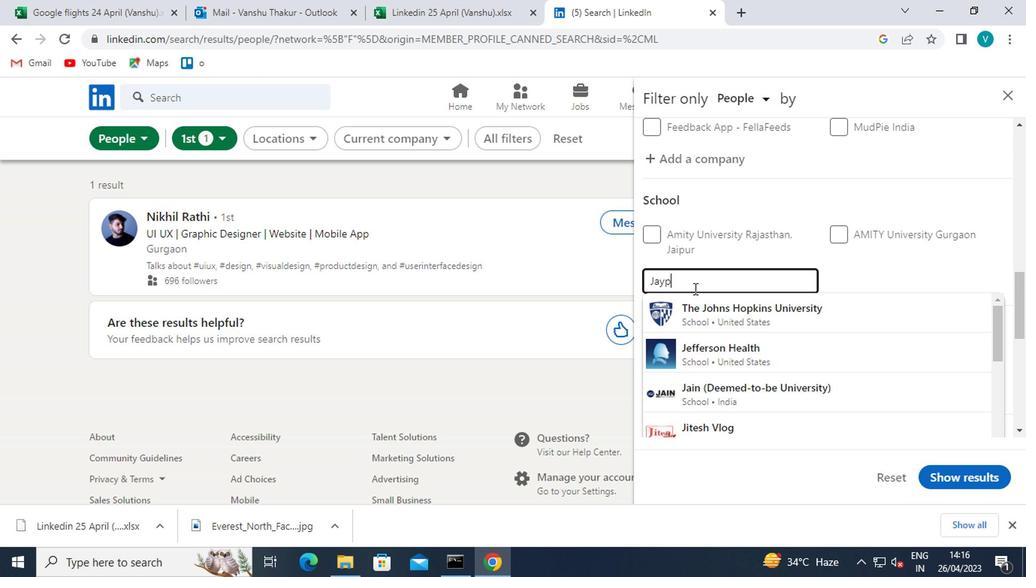
Action: Mouse moved to (728, 420)
Screenshot: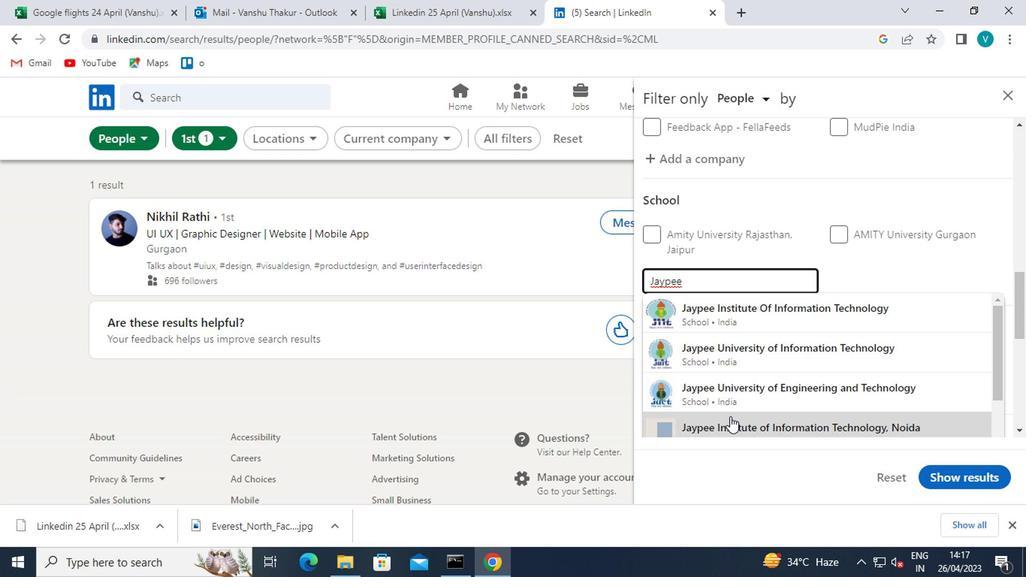 
Action: Mouse pressed left at (728, 420)
Screenshot: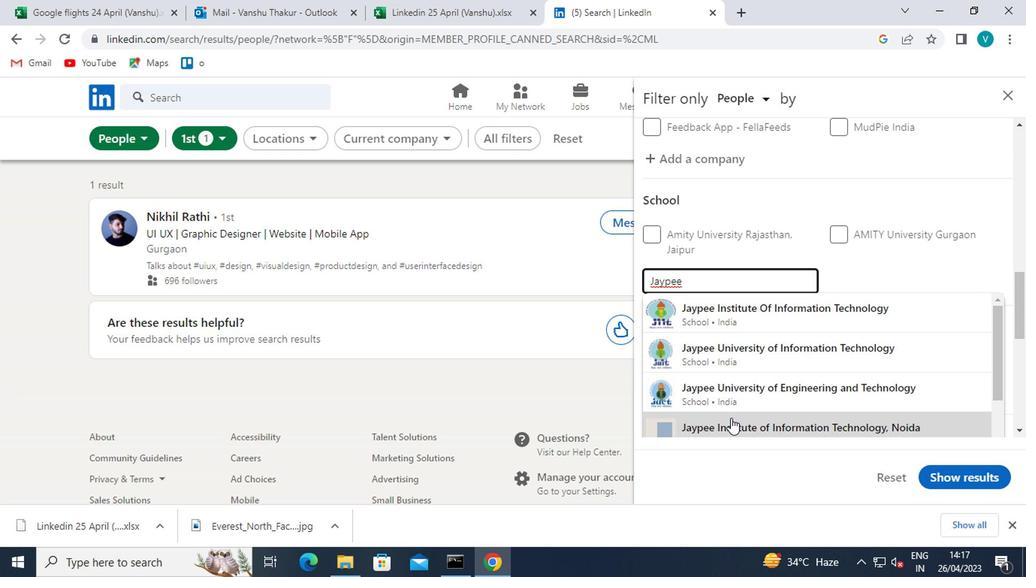 
Action: Mouse moved to (844, 381)
Screenshot: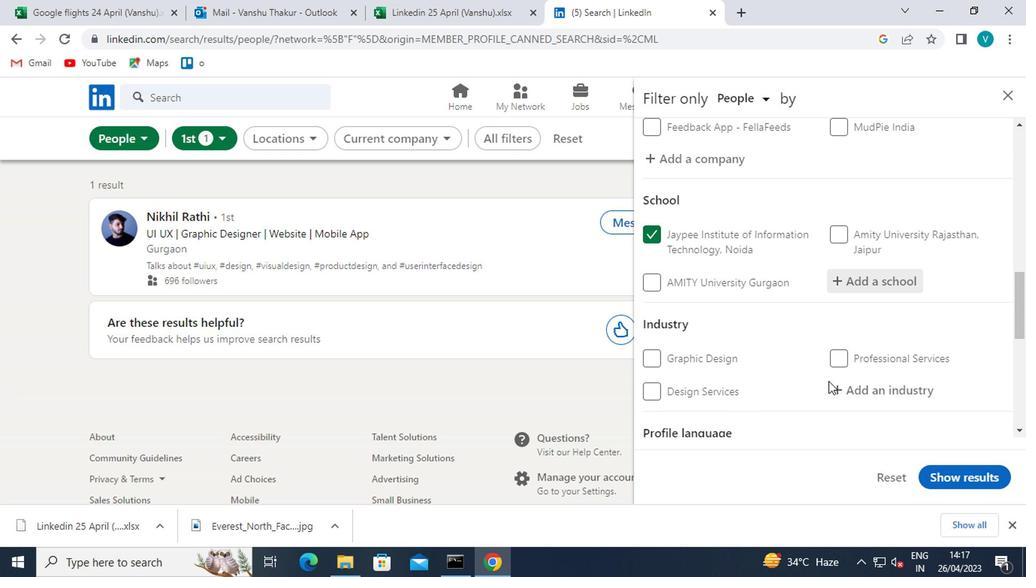 
Action: Mouse pressed left at (844, 381)
Screenshot: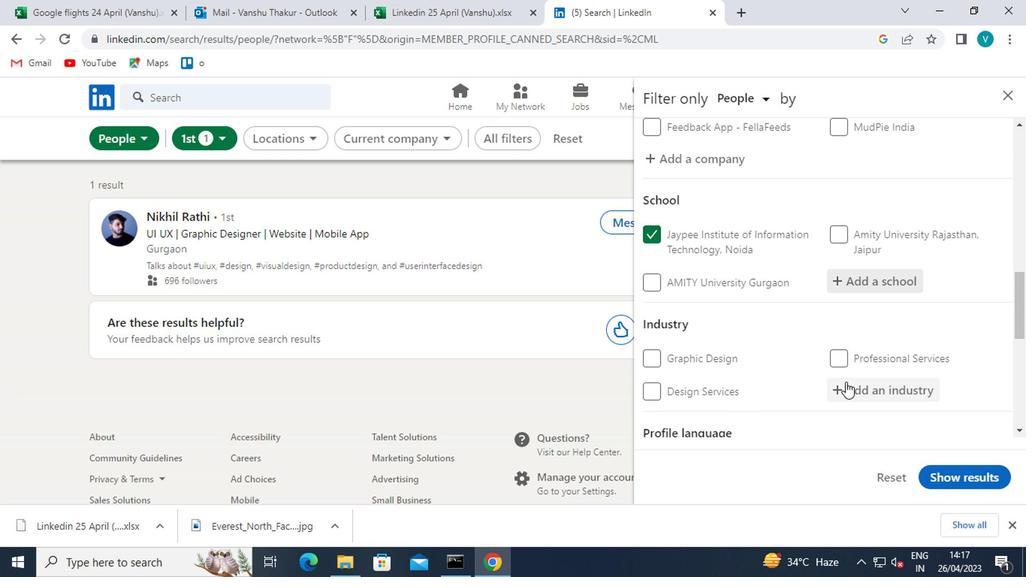 
Action: Mouse moved to (749, 434)
Screenshot: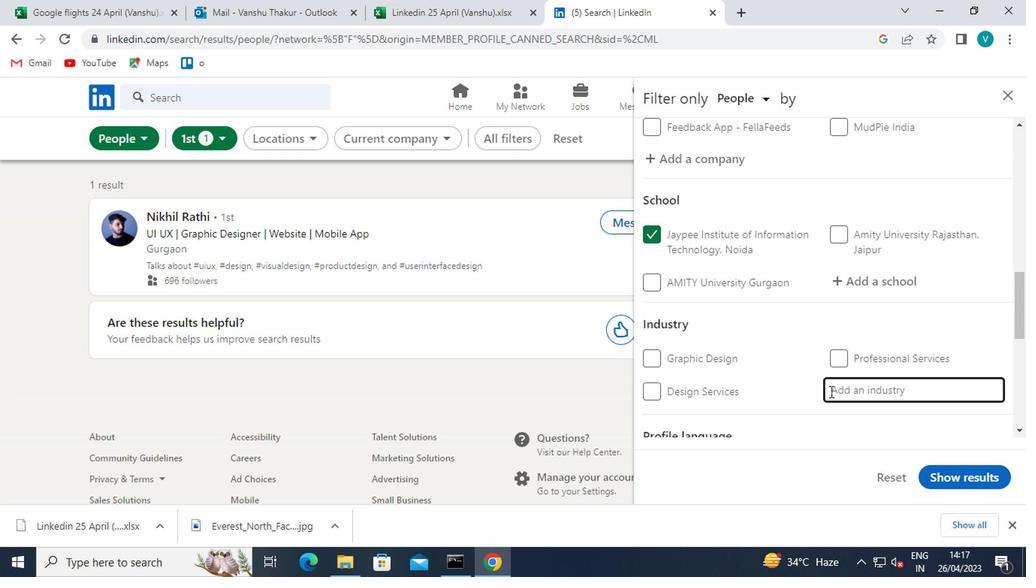 
Action: Key pressed <Key.shift><Key.shift><Key.shift><Key.shift>FUNDRAISNG
Screenshot: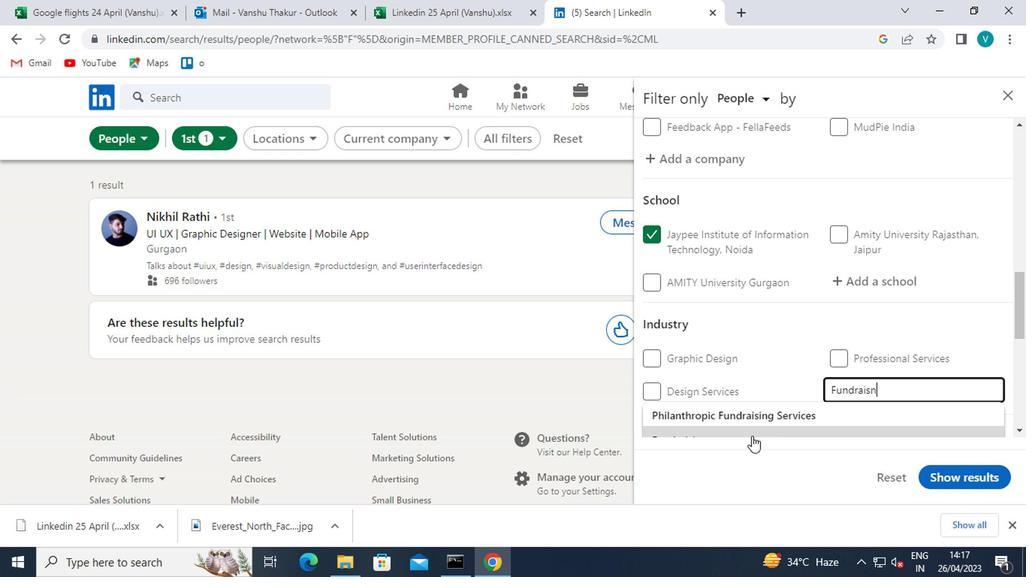 
Action: Mouse moved to (865, 389)
Screenshot: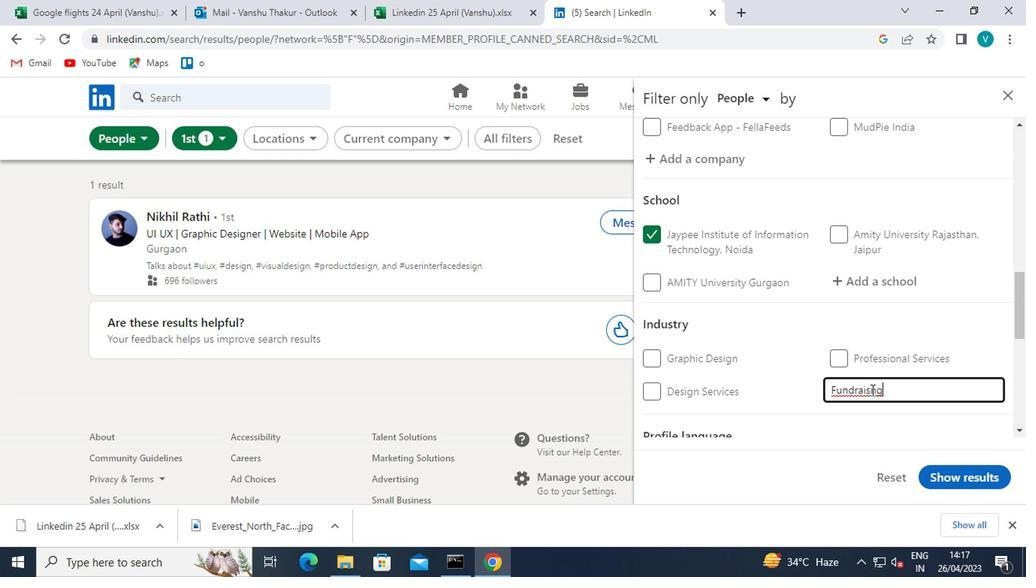 
Action: Mouse pressed left at (865, 389)
Screenshot: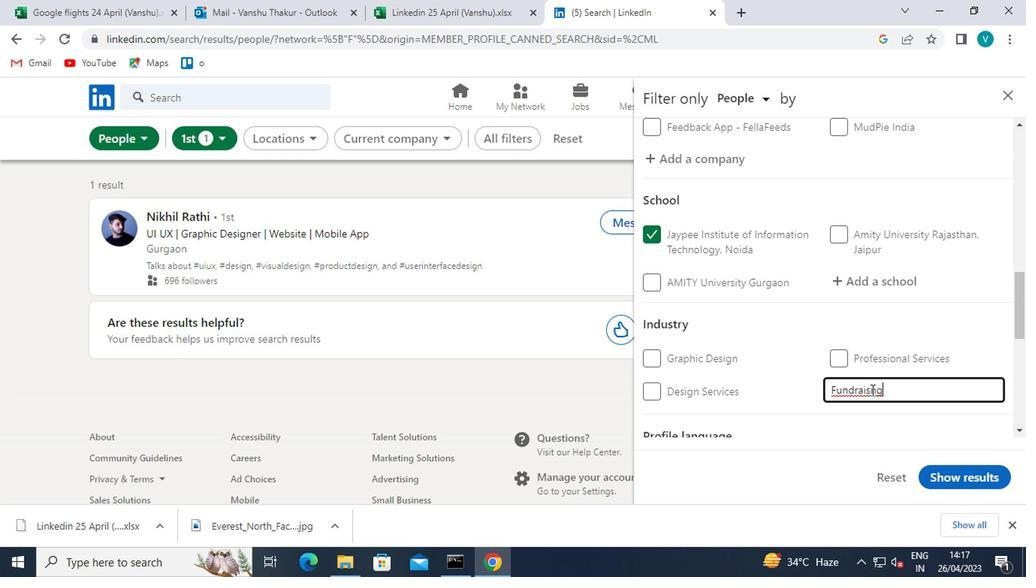 
Action: Mouse moved to (724, 490)
Screenshot: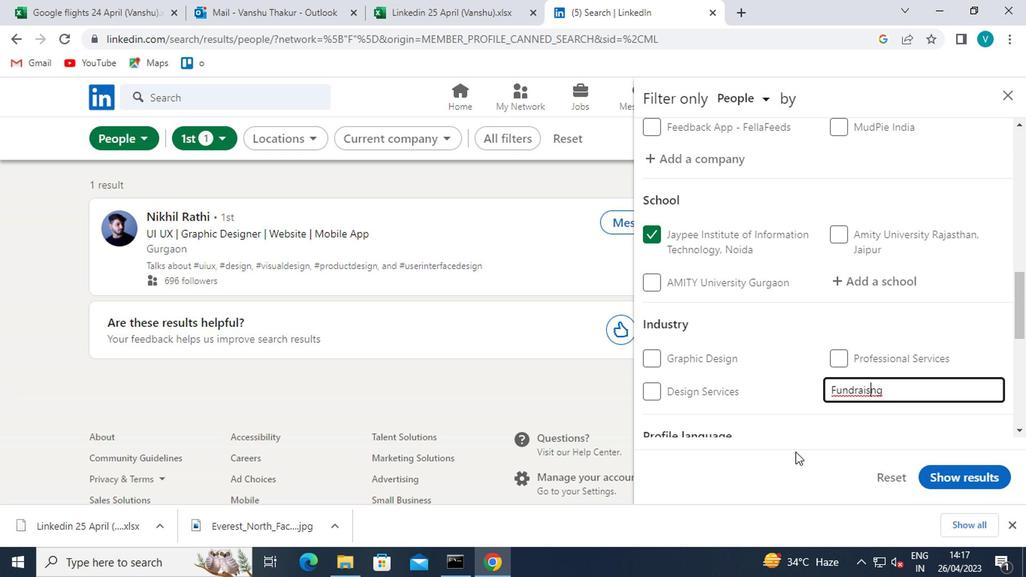 
Action: Key pressed I
Screenshot: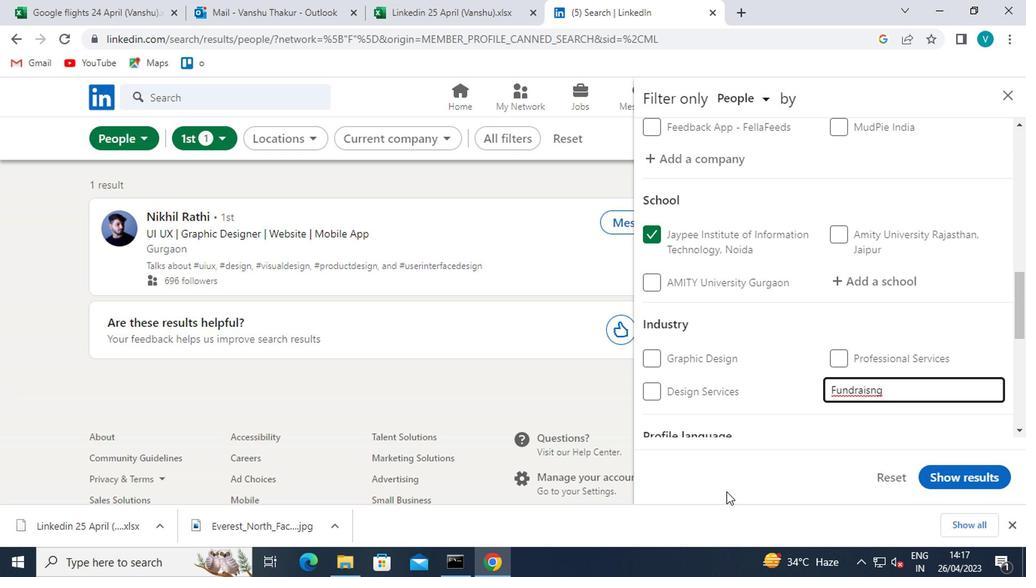 
Action: Mouse moved to (690, 411)
Screenshot: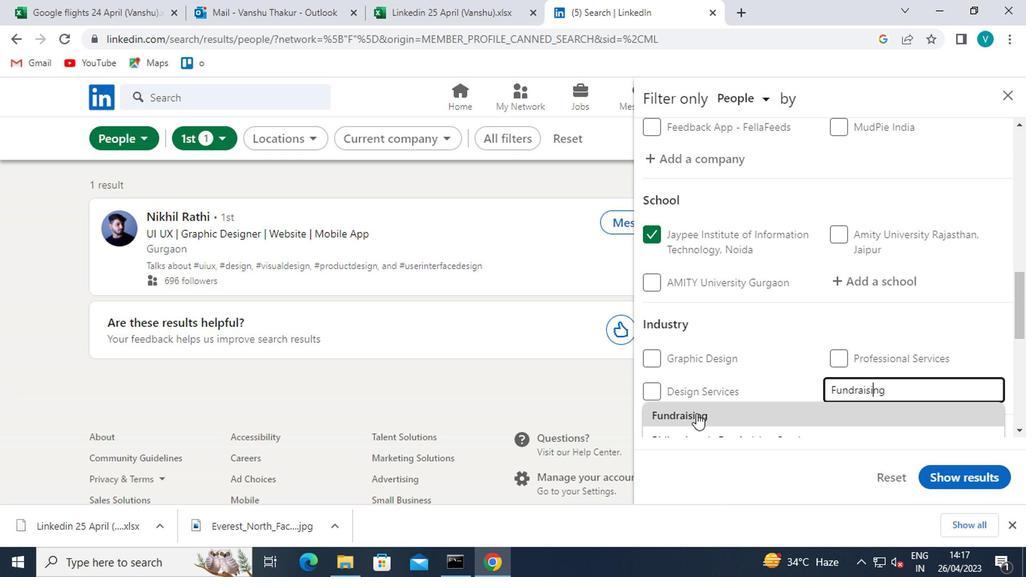 
Action: Mouse pressed left at (690, 411)
Screenshot: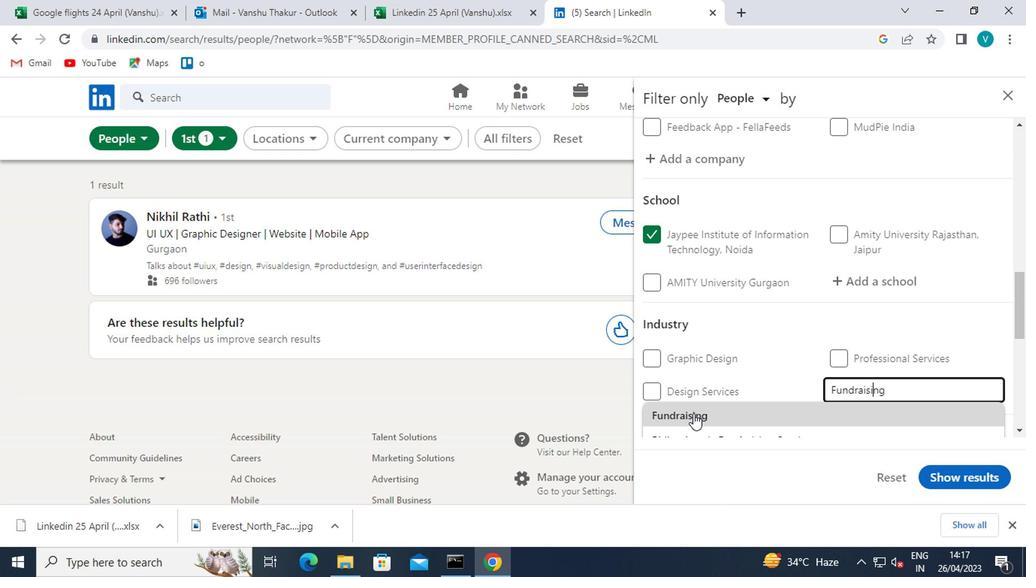 
Action: Mouse moved to (777, 361)
Screenshot: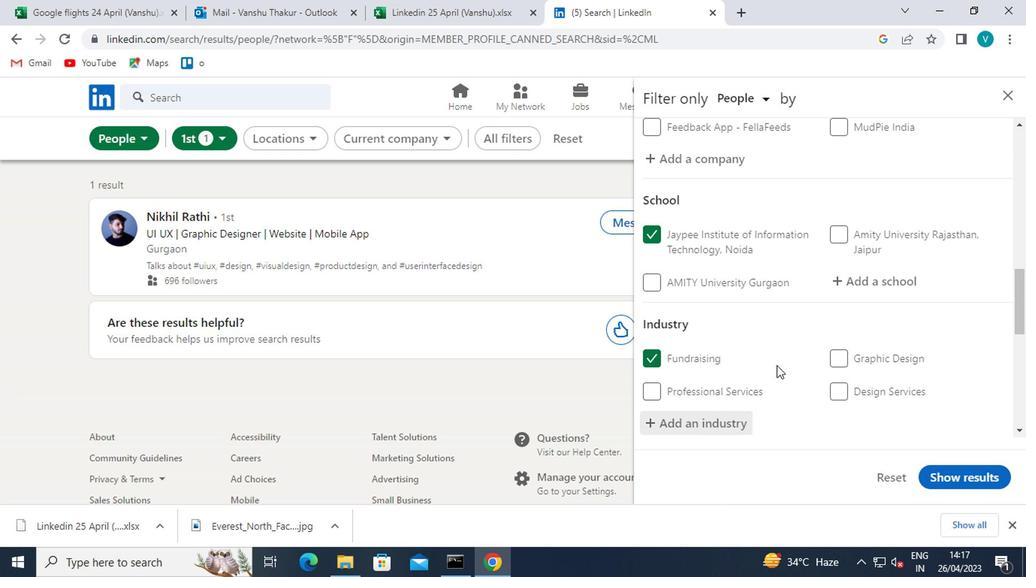 
Action: Mouse scrolled (777, 360) with delta (0, -1)
Screenshot: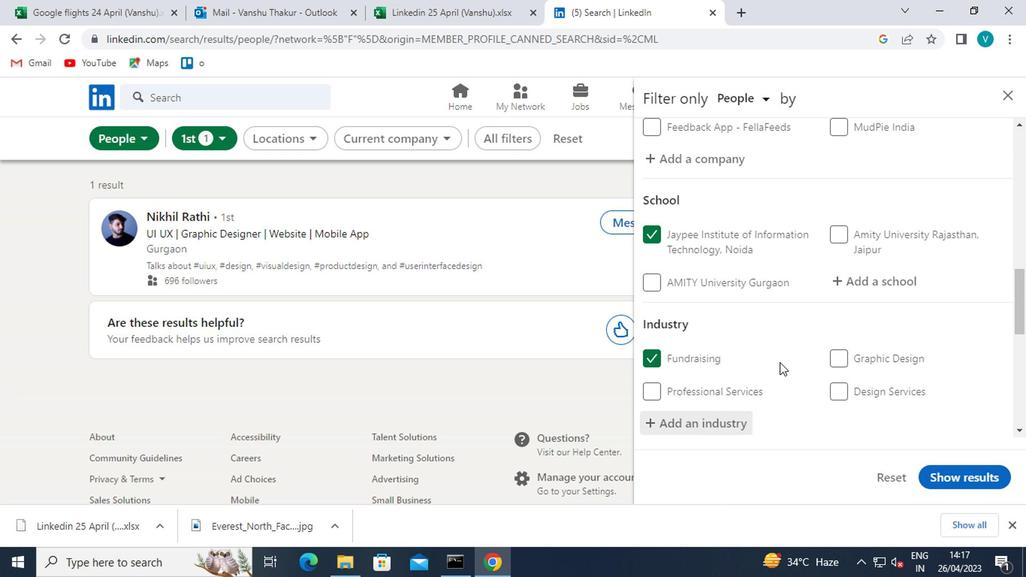 
Action: Mouse scrolled (777, 360) with delta (0, -1)
Screenshot: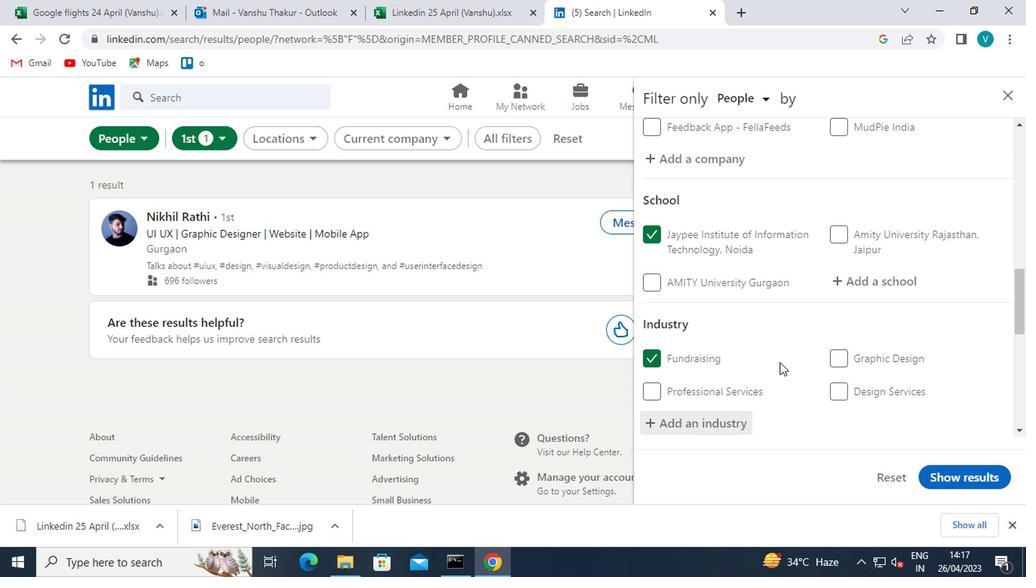 
Action: Mouse moved to (777, 361)
Screenshot: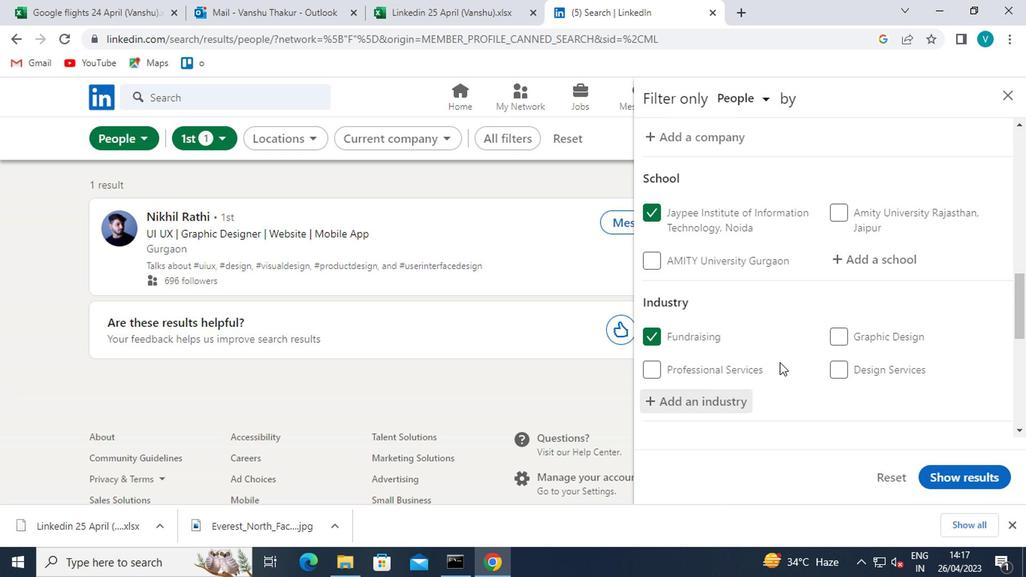 
Action: Mouse scrolled (777, 360) with delta (0, -1)
Screenshot: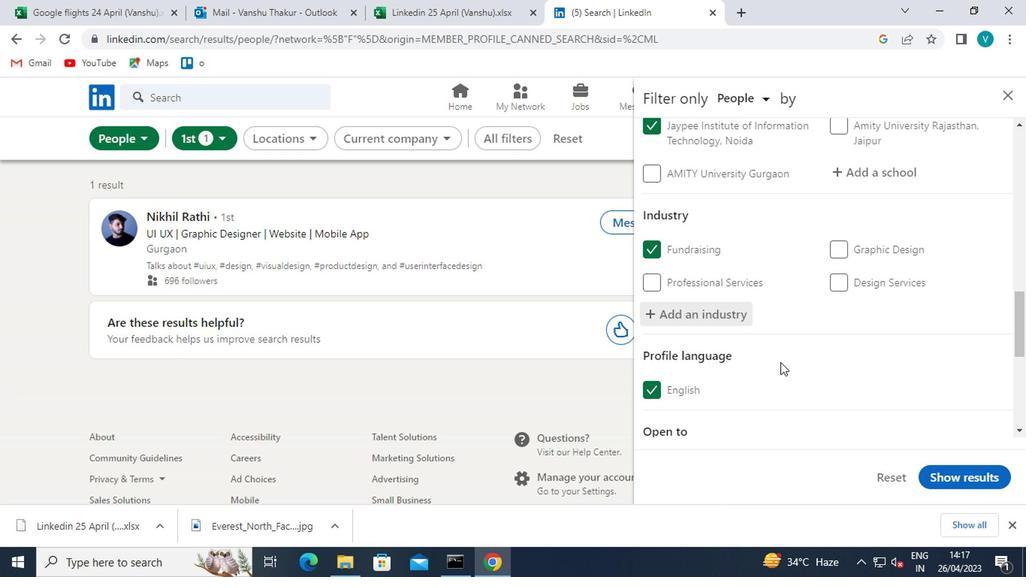 
Action: Mouse moved to (777, 362)
Screenshot: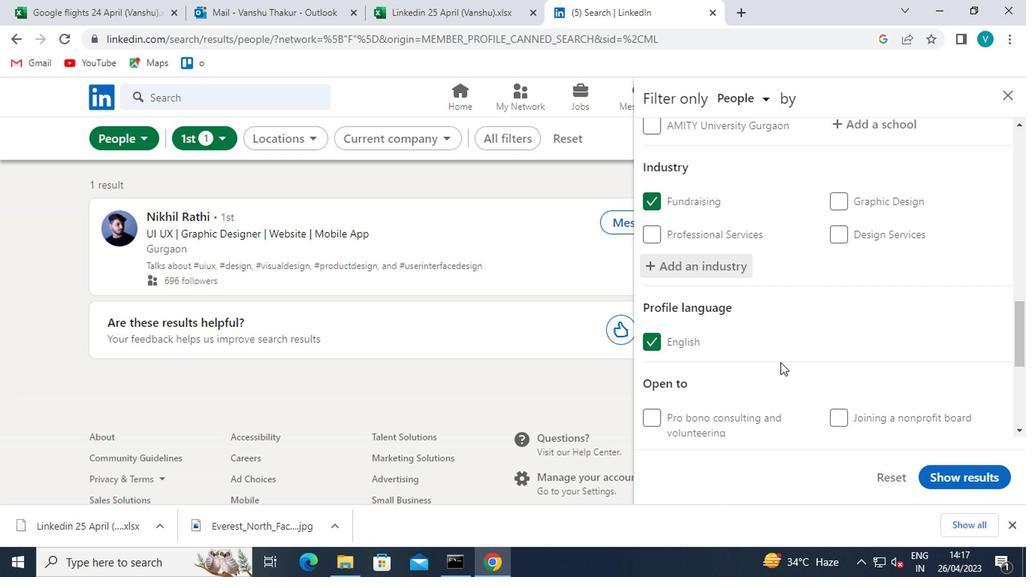 
Action: Mouse scrolled (777, 361) with delta (0, 0)
Screenshot: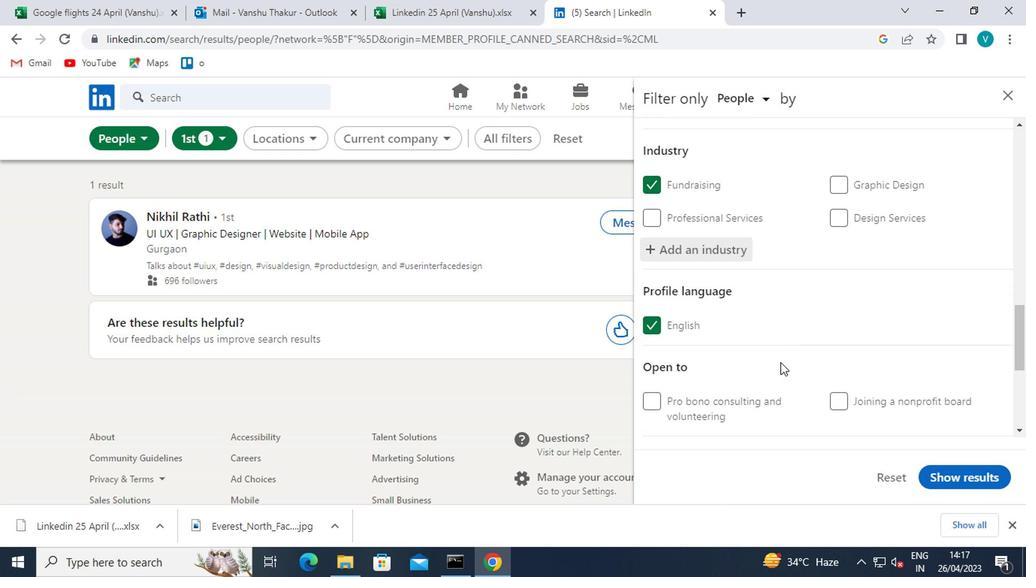 
Action: Mouse scrolled (777, 361) with delta (0, 0)
Screenshot: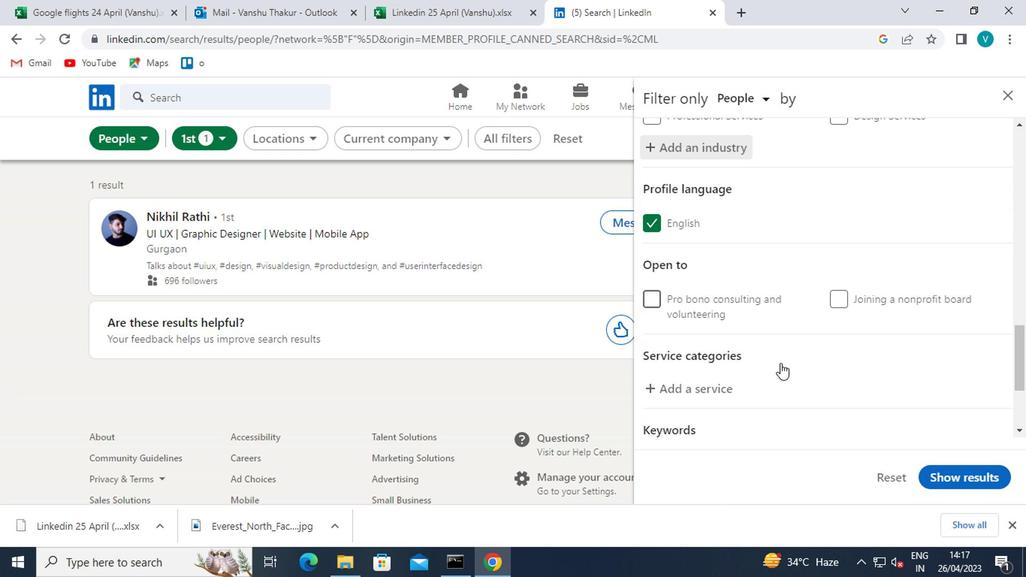 
Action: Mouse moved to (730, 296)
Screenshot: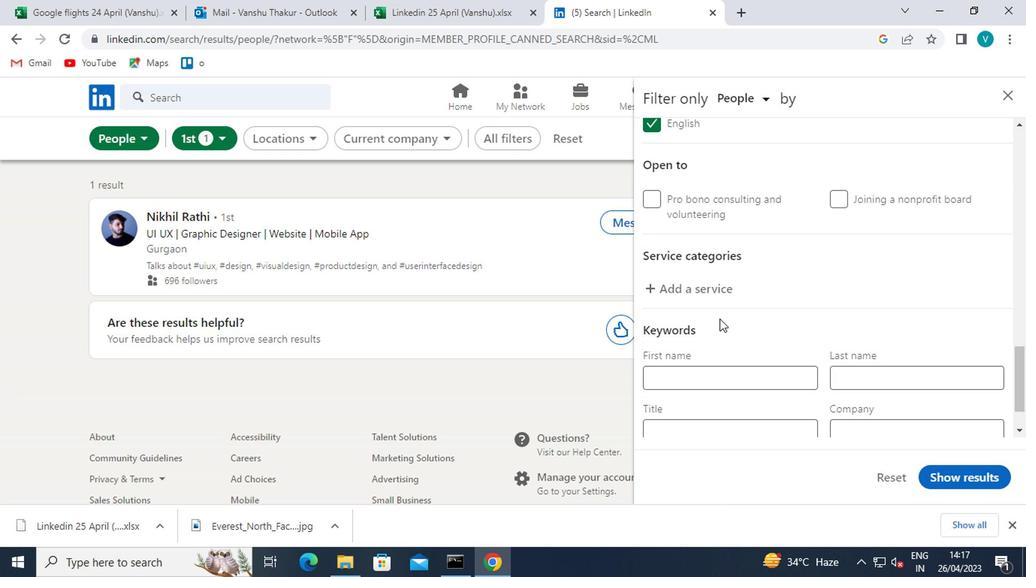 
Action: Mouse pressed left at (730, 296)
Screenshot: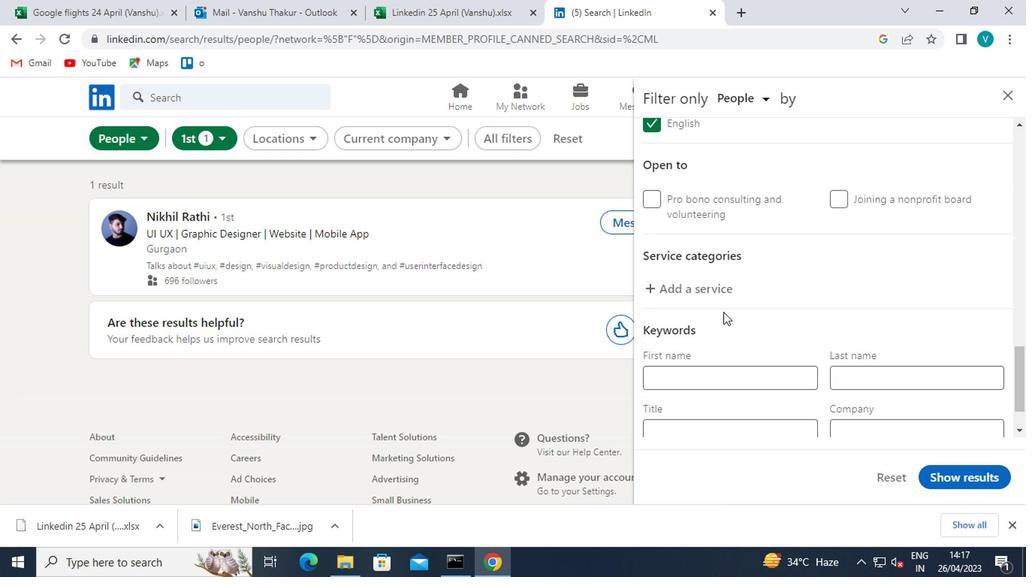 
Action: Mouse moved to (657, 337)
Screenshot: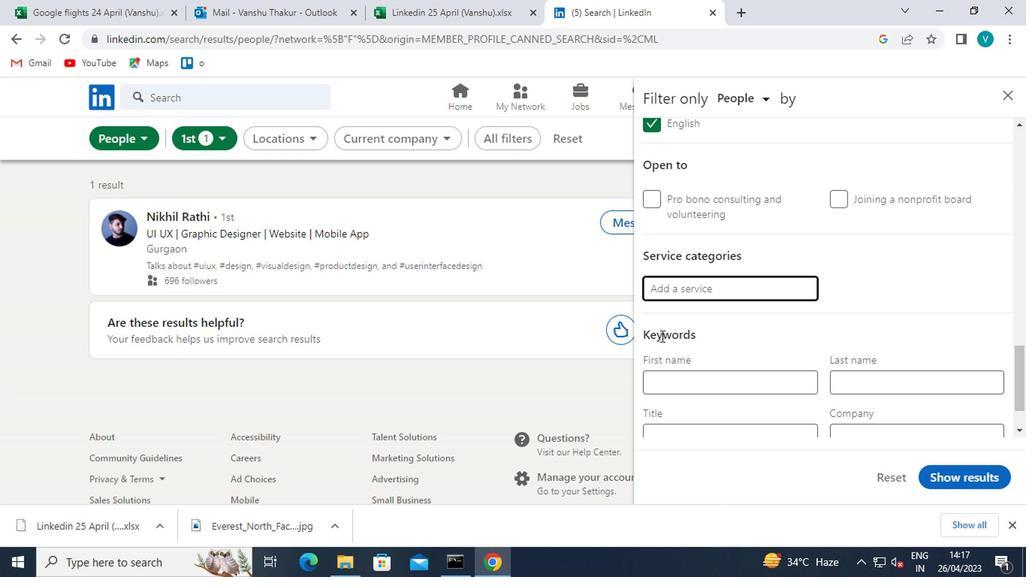 
Action: Key pressed <Key.shift>MOBI
Screenshot: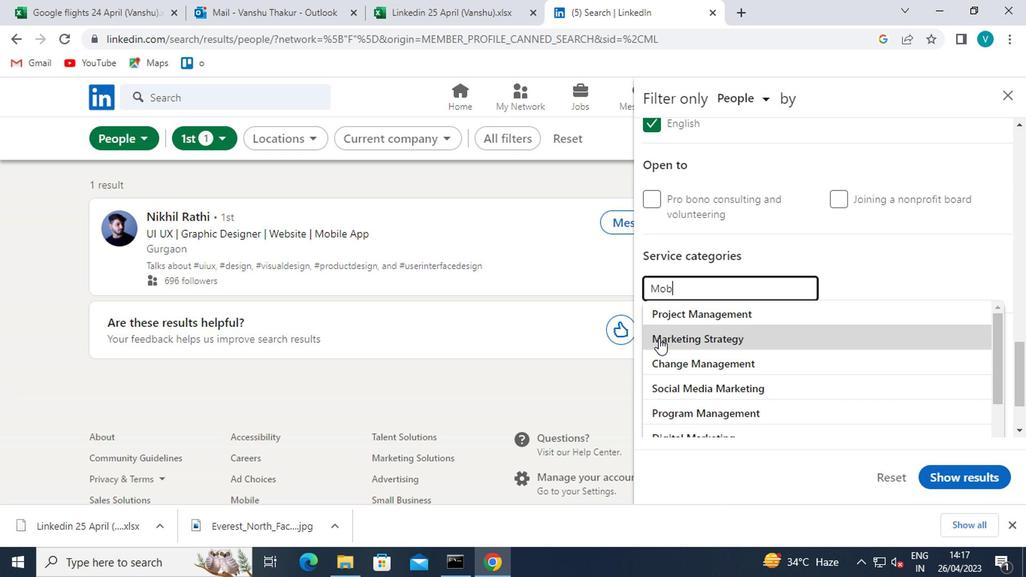 
Action: Mouse moved to (656, 338)
Screenshot: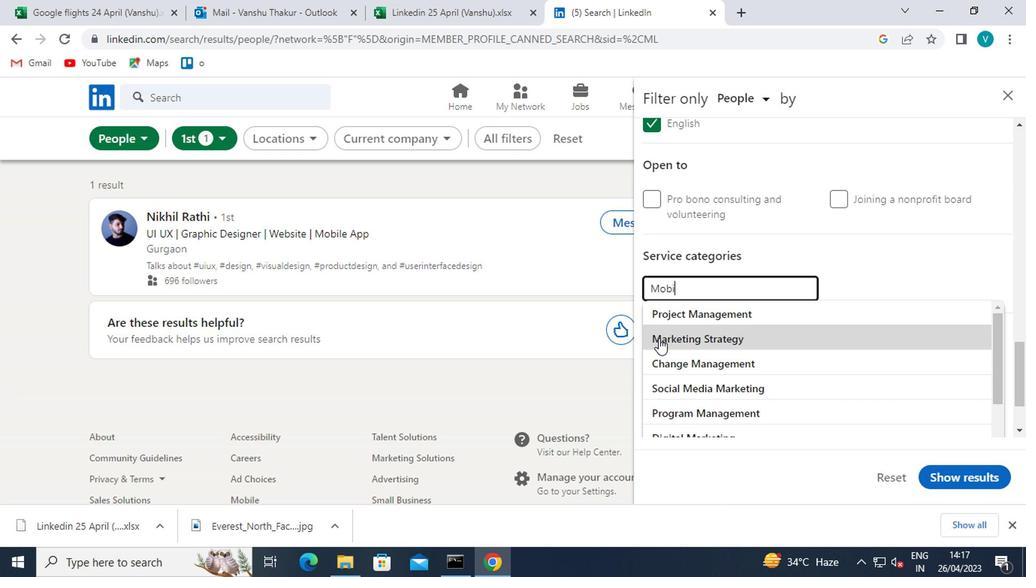 
Action: Key pressed L
Screenshot: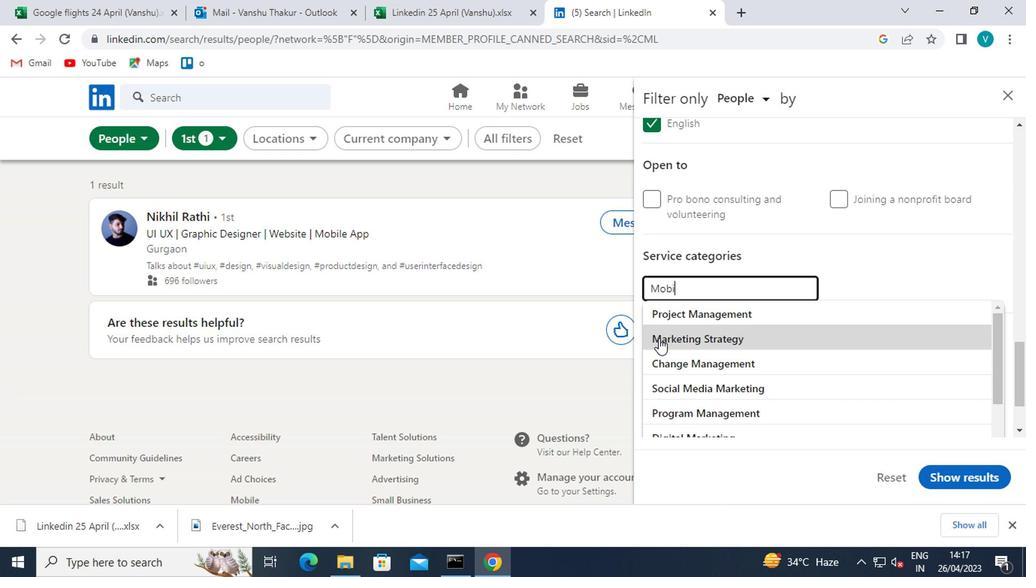 
Action: Mouse moved to (653, 339)
Screenshot: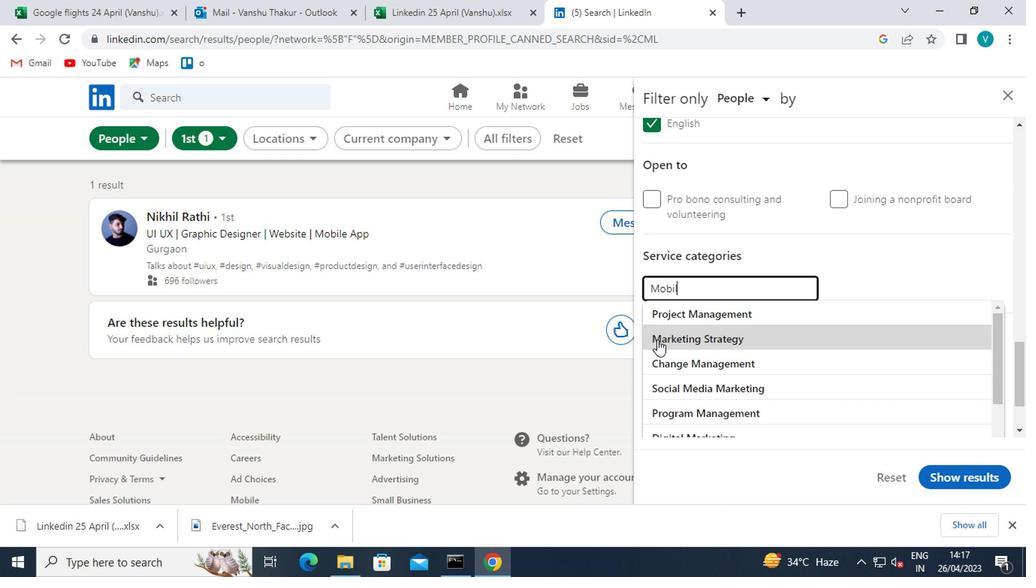 
Action: Key pressed E<Key.space>
Screenshot: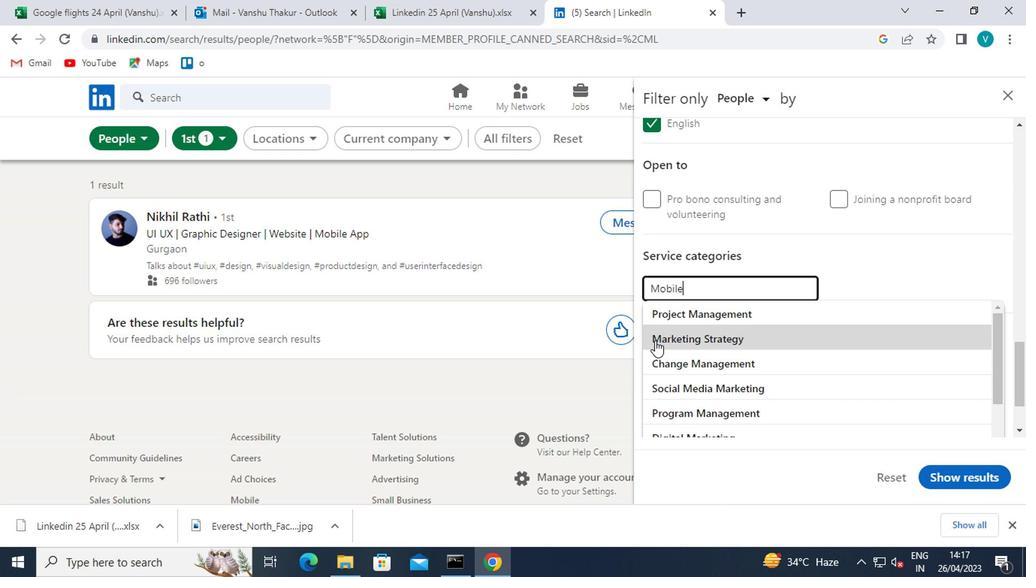 
Action: Mouse moved to (682, 313)
Screenshot: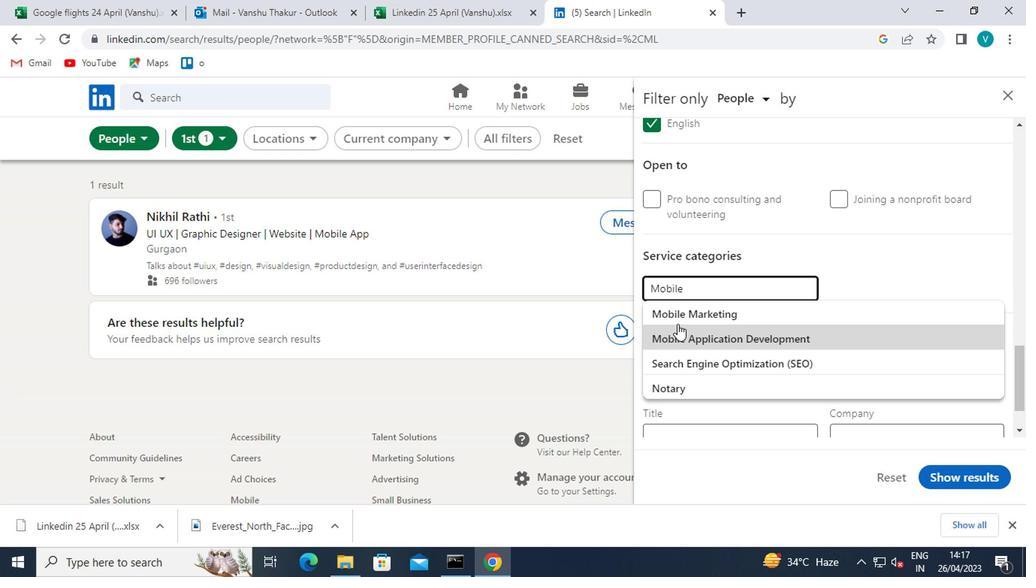 
Action: Mouse pressed left at (682, 313)
Screenshot: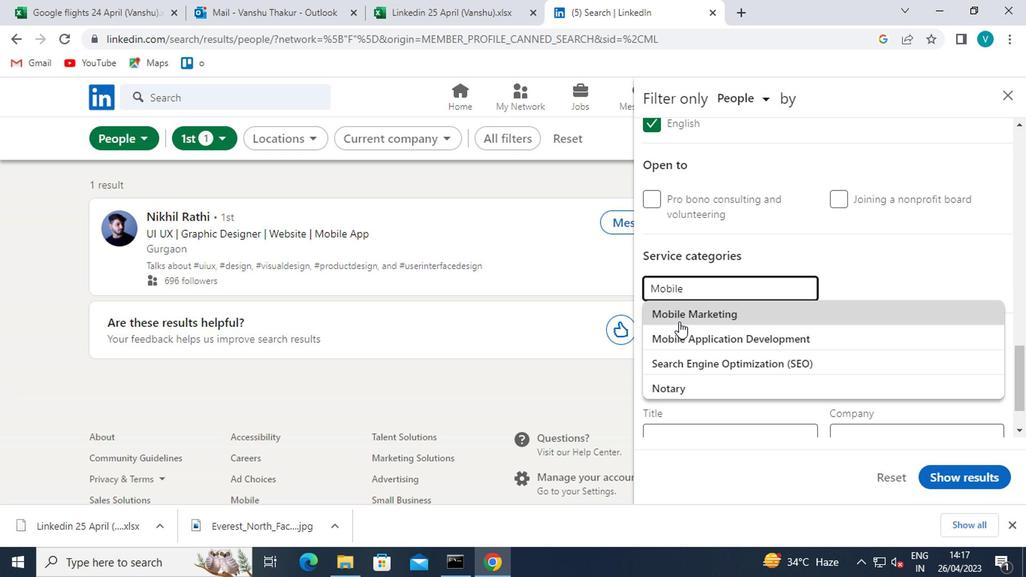 
Action: Mouse scrolled (682, 313) with delta (0, 0)
Screenshot: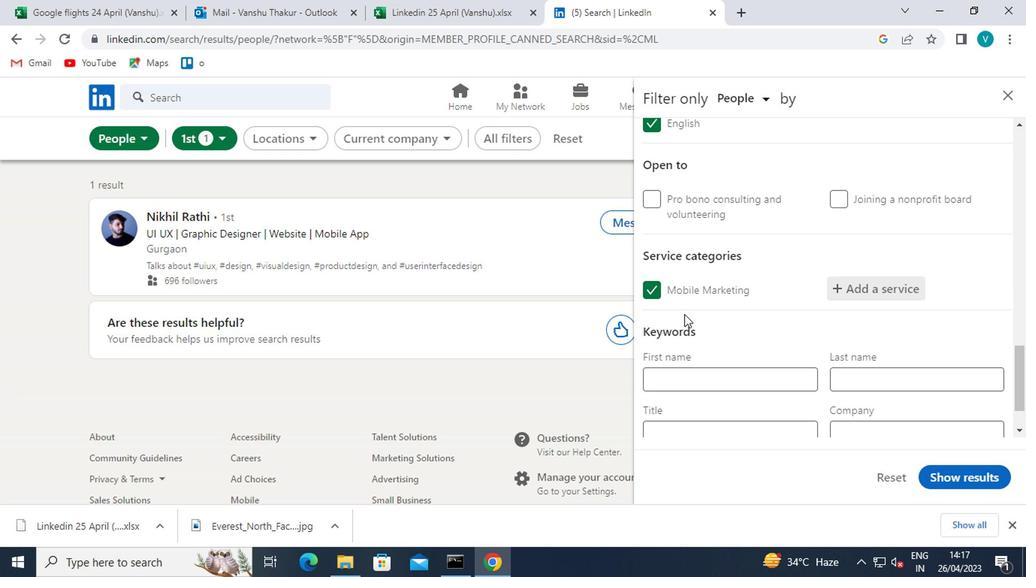
Action: Mouse scrolled (682, 313) with delta (0, 0)
Screenshot: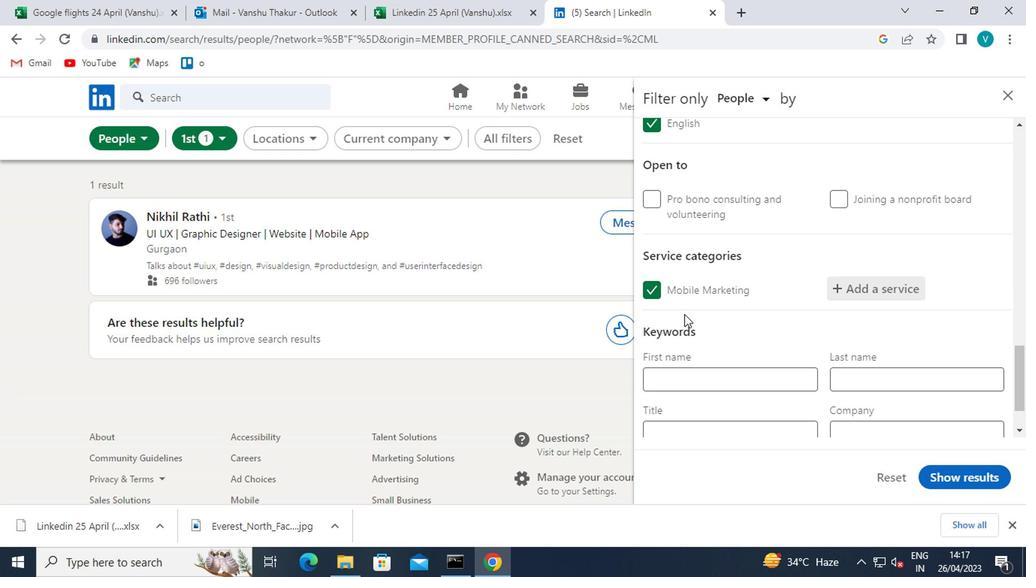
Action: Mouse moved to (695, 362)
Screenshot: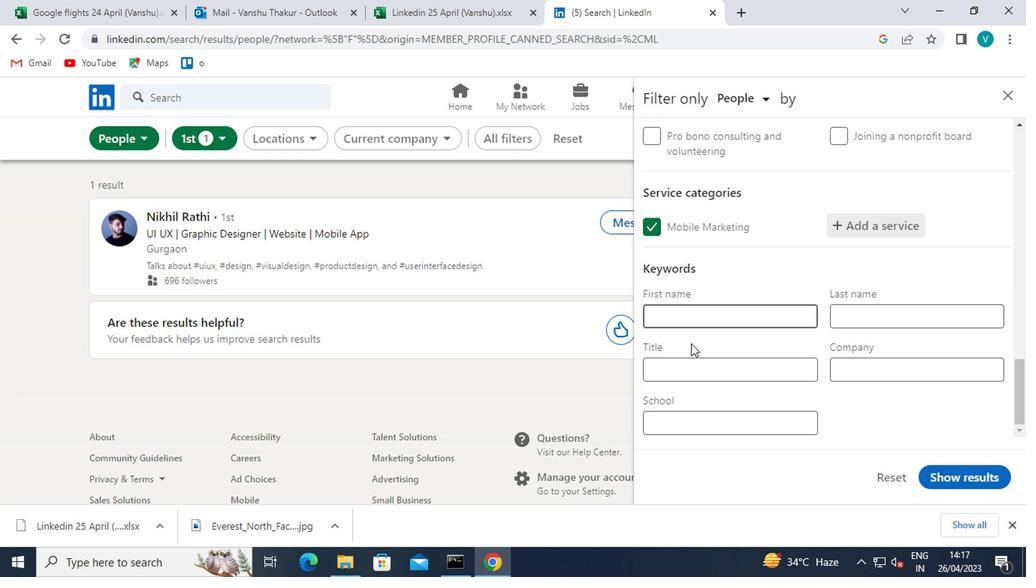 
Action: Mouse pressed left at (695, 362)
Screenshot: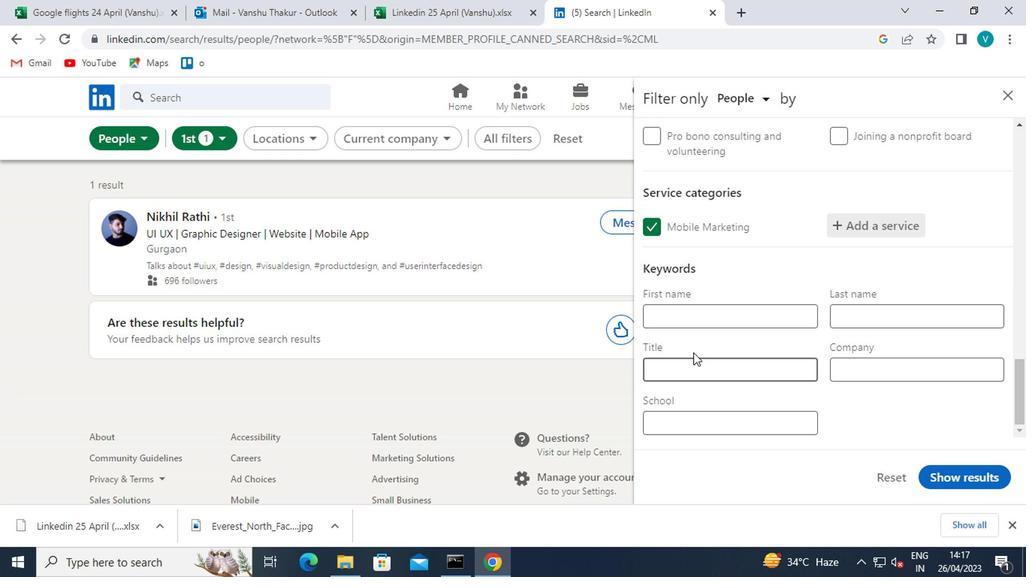
Action: Key pressed <Key.shift>ARCHIVIST
Screenshot: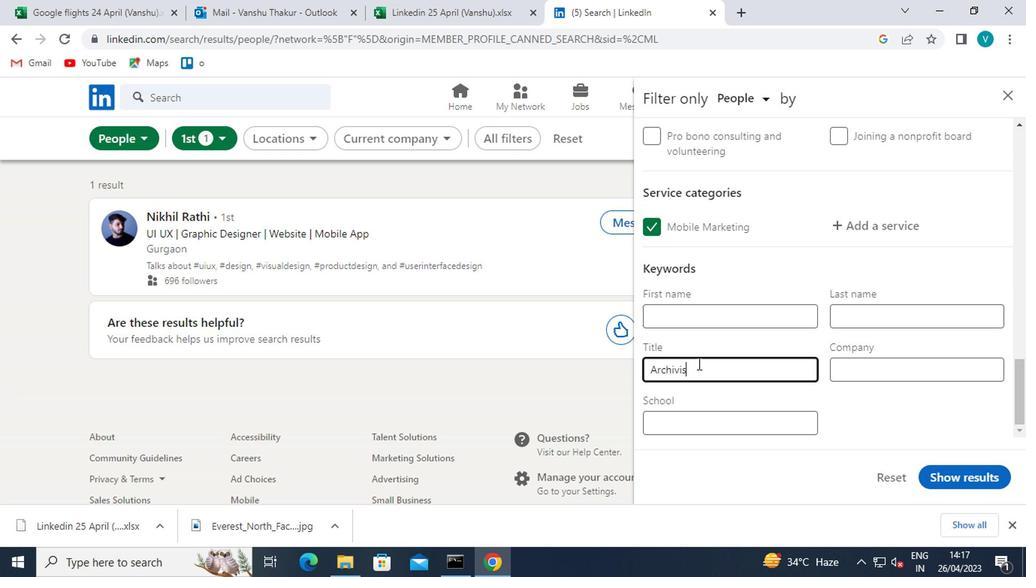 
Action: Mouse moved to (937, 476)
Screenshot: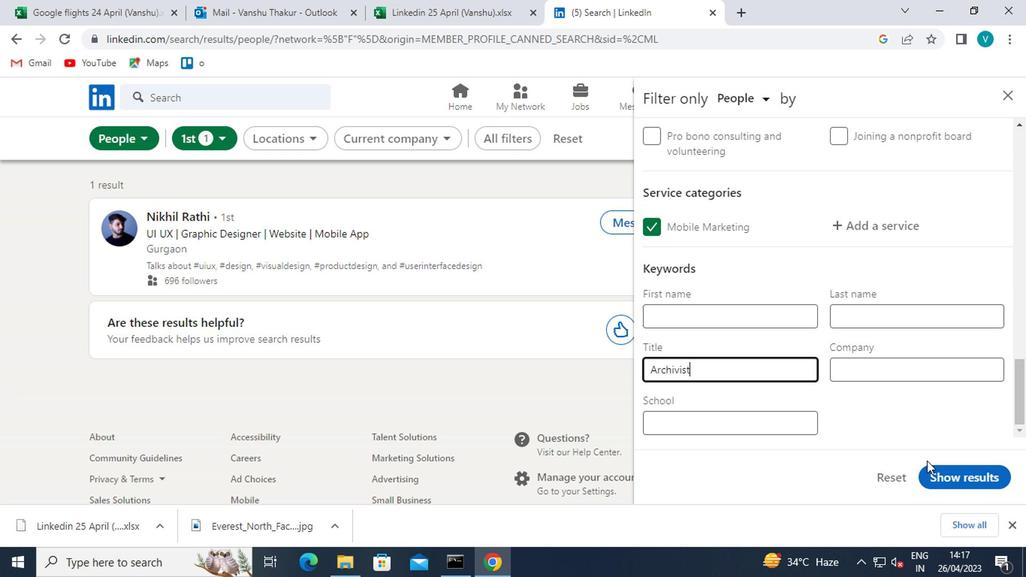 
Action: Mouse pressed left at (937, 476)
Screenshot: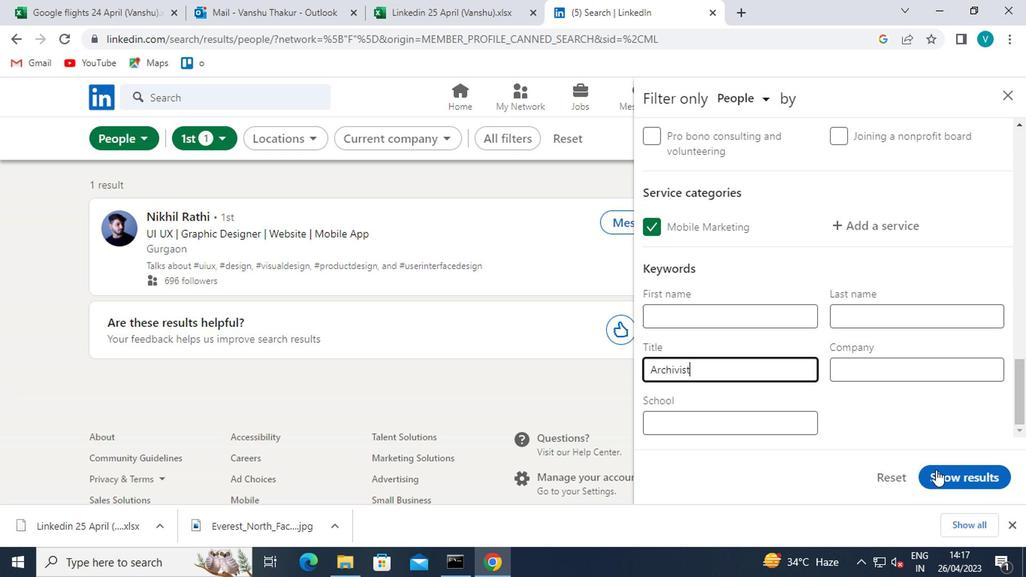 
